 Task: Add an event with the title Third Lunch and Learn: Effective Presentation Skills for Impactful Delivery, date '2024/04/01', time 8:30 AM to 10:30 AMand add a description: A project update meeting is a regular gathering where project stakeholders, team members, and relevant parties come together to discuss the progress, status, and key updates of a specific project. The meeting provides an opportunity to share information, address challenges, and ensure that the project stays on track towards its goals., put the event into Blue category, logged in from the account softage.7@softage.netand send the event invitation to softage.3@softage.net and softage.4@softage.net. Set a reminder for the event 5 minutes before
Action: Mouse moved to (128, 139)
Screenshot: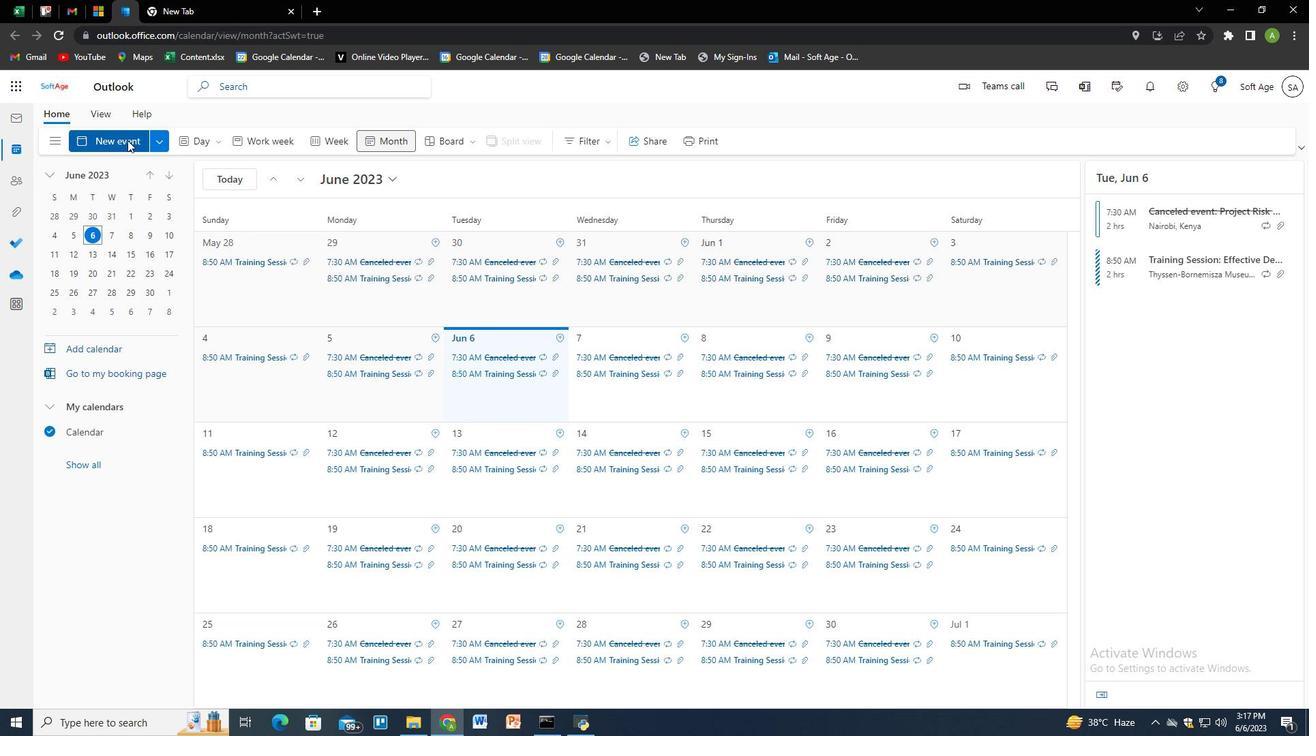 
Action: Mouse pressed left at (128, 139)
Screenshot: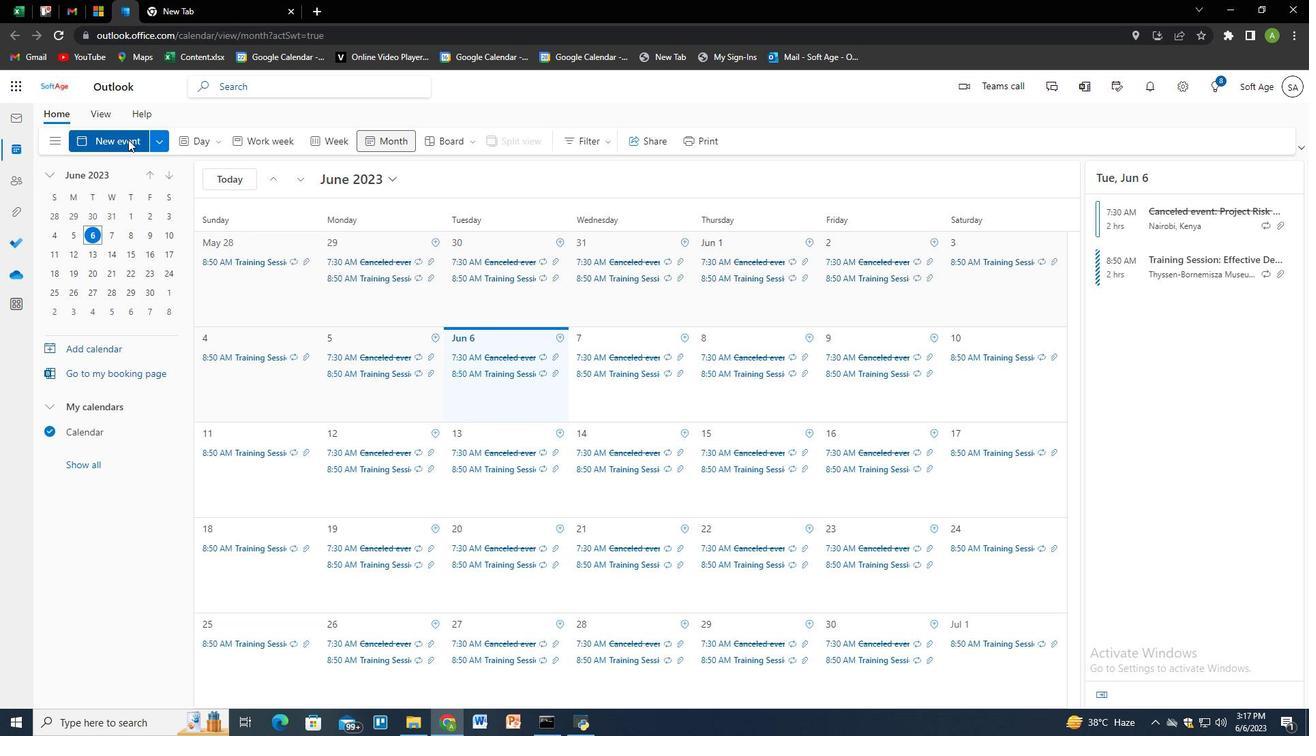 
Action: Mouse moved to (412, 231)
Screenshot: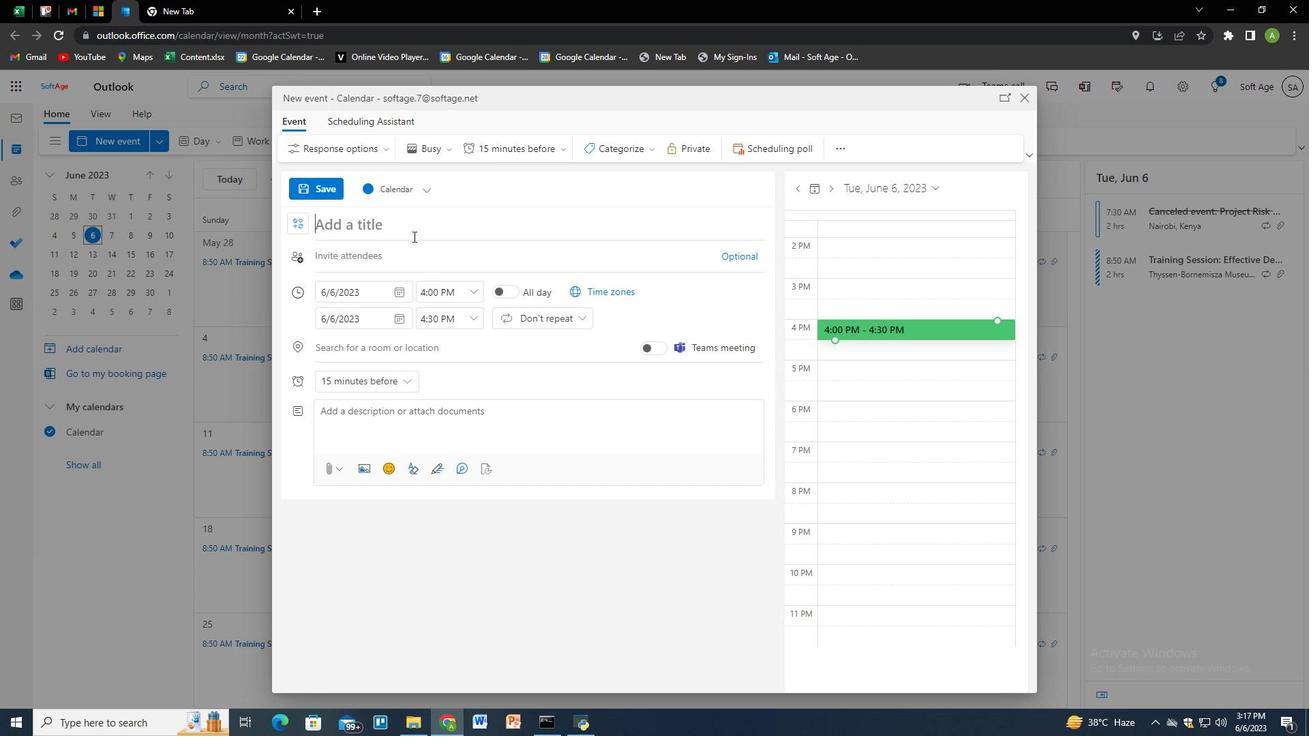 
Action: Key pressed <Key.shift><Key.shift><Key.shift><Key.shift><Key.shift><Key.shift><Key.shift><Key.shift><Key.shift><Key.shift><Key.shift>Third<Key.space><Key.shift>Lunch<Key.space>and<Key.space><Key.shift>Learn<Key.shift>:<Key.space><Key.shift>Effective<Key.space><Key.shift>Presentation<Key.space><Key.shift>Skills<Key.space>for<Key.space><Key.shift>Impactful<Key.space><Key.shift>Deliverl<Key.backspace>y<Key.tab><Key.tab><Key.tab>
Screenshot: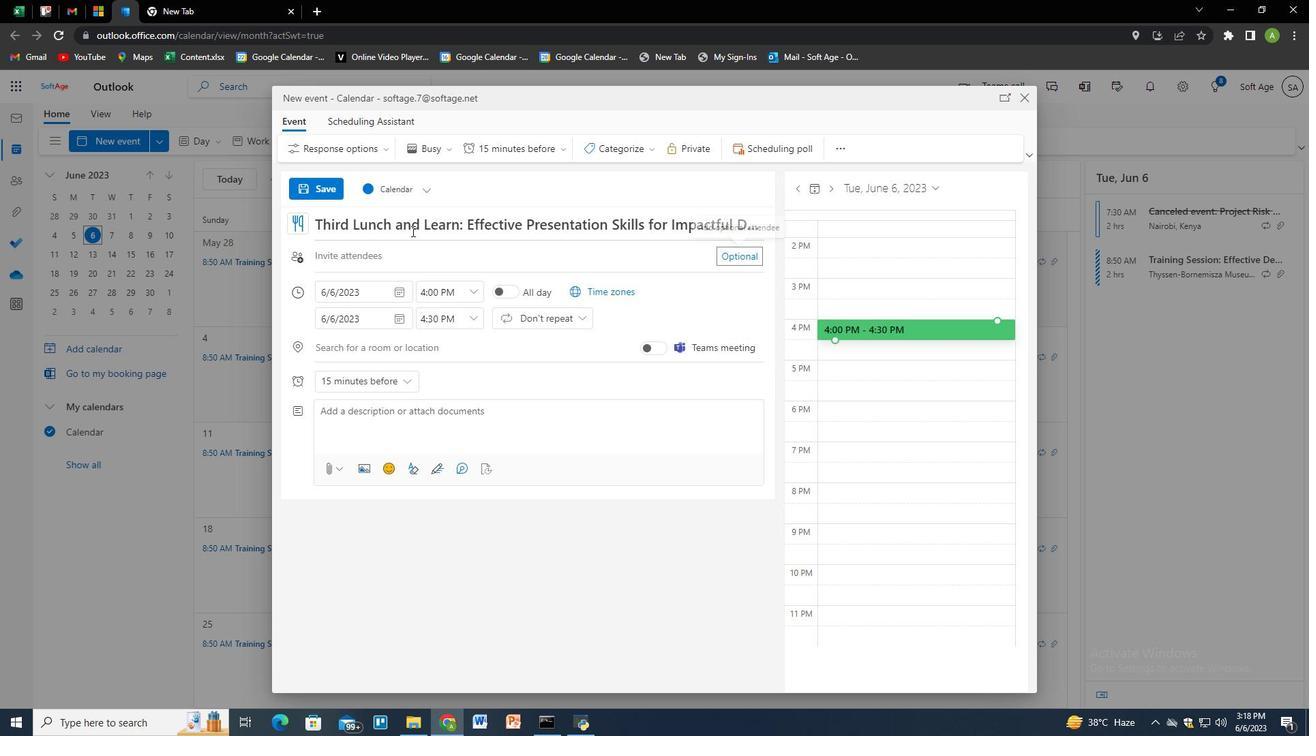 
Action: Mouse moved to (399, 297)
Screenshot: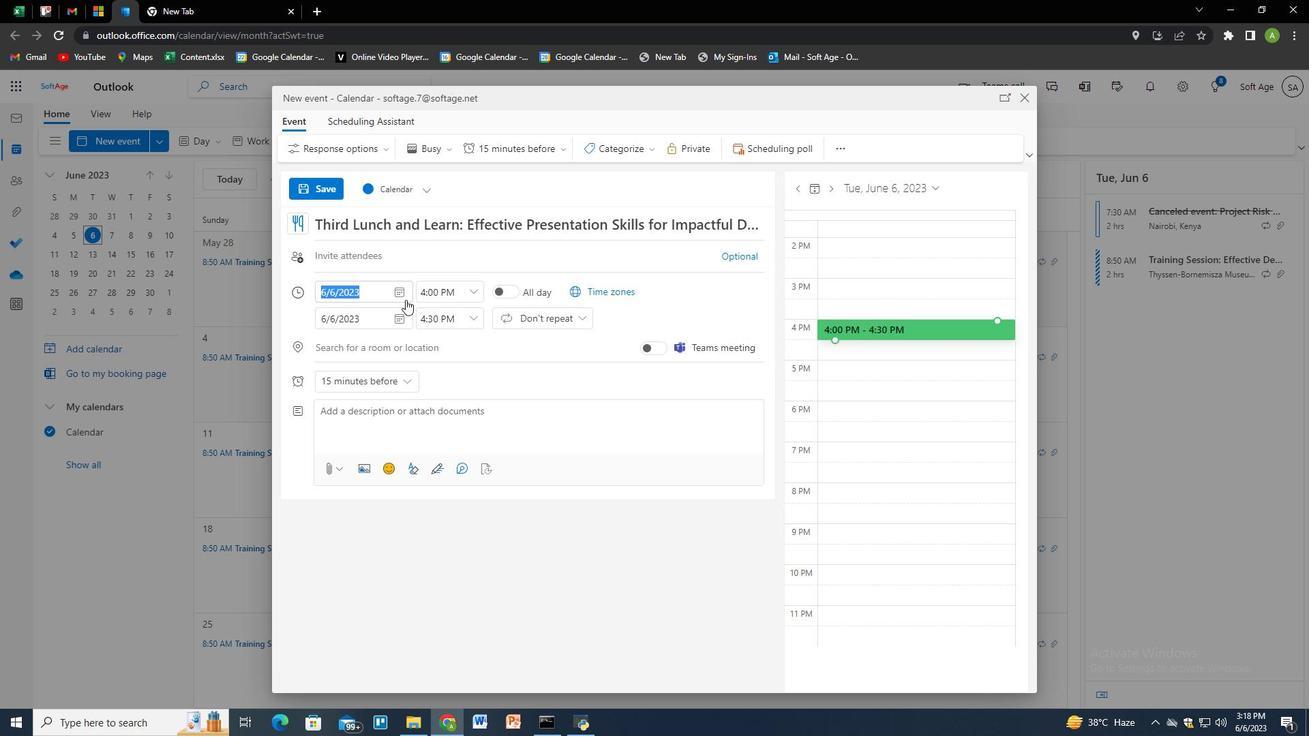 
Action: Mouse pressed left at (399, 297)
Screenshot: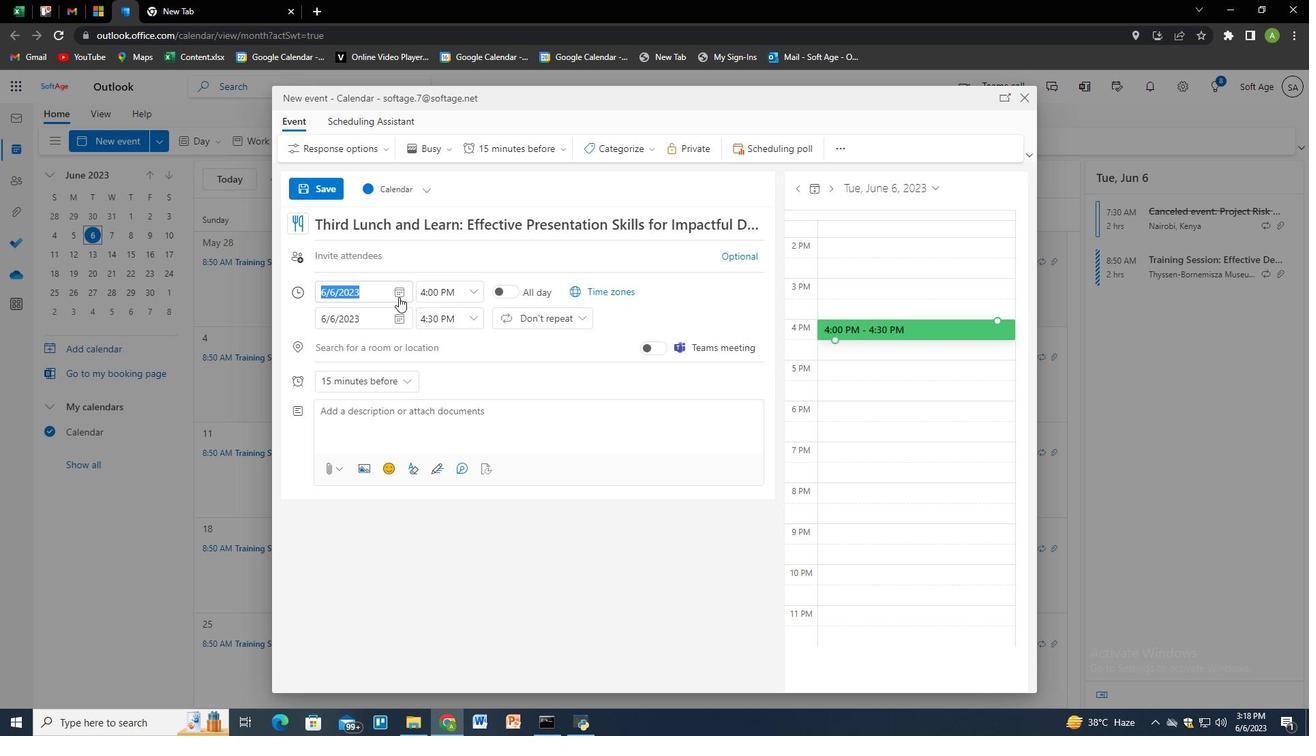 
Action: Mouse moved to (393, 318)
Screenshot: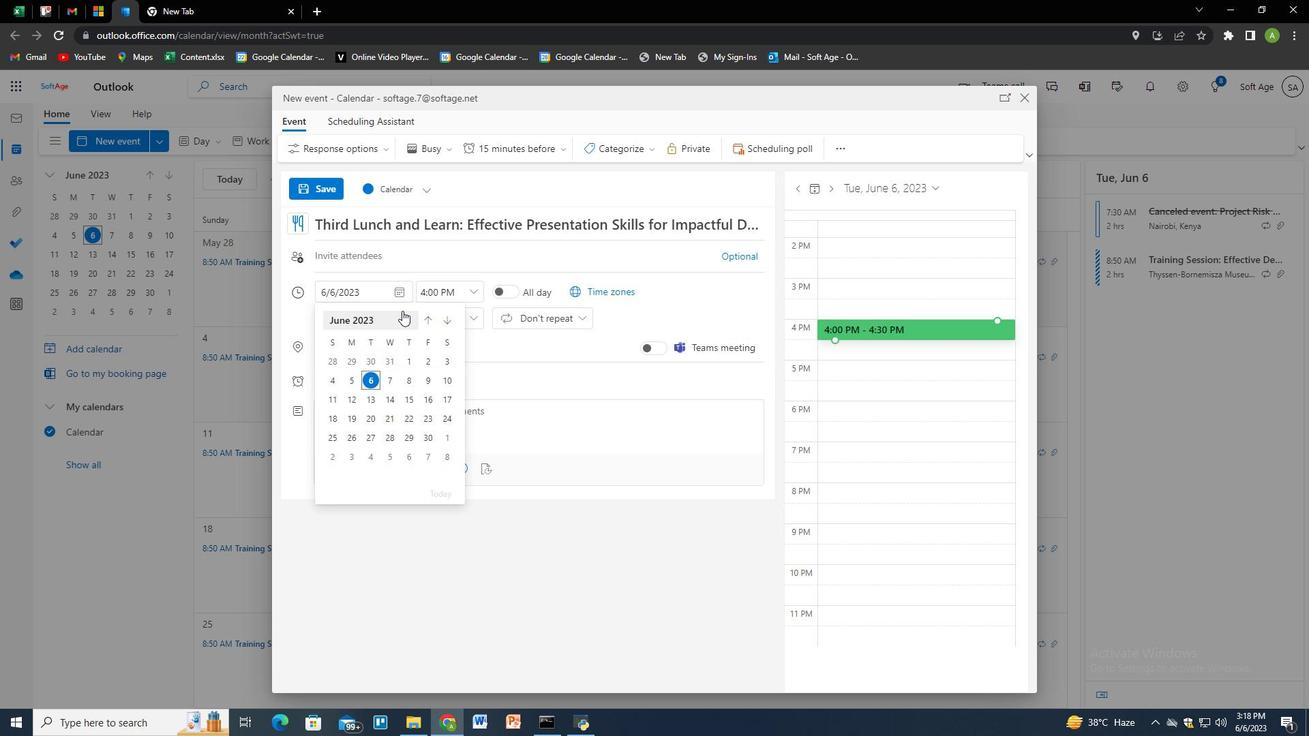 
Action: Mouse pressed left at (393, 318)
Screenshot: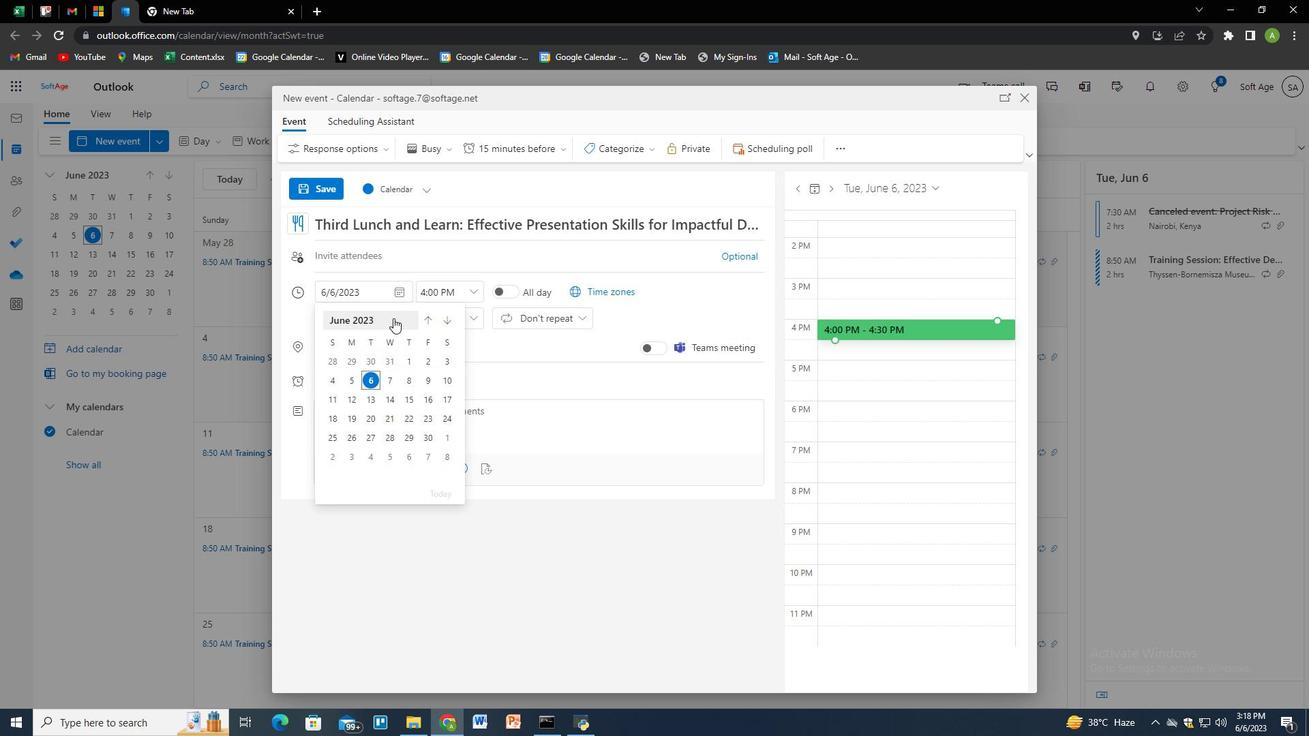 
Action: Mouse pressed left at (393, 318)
Screenshot: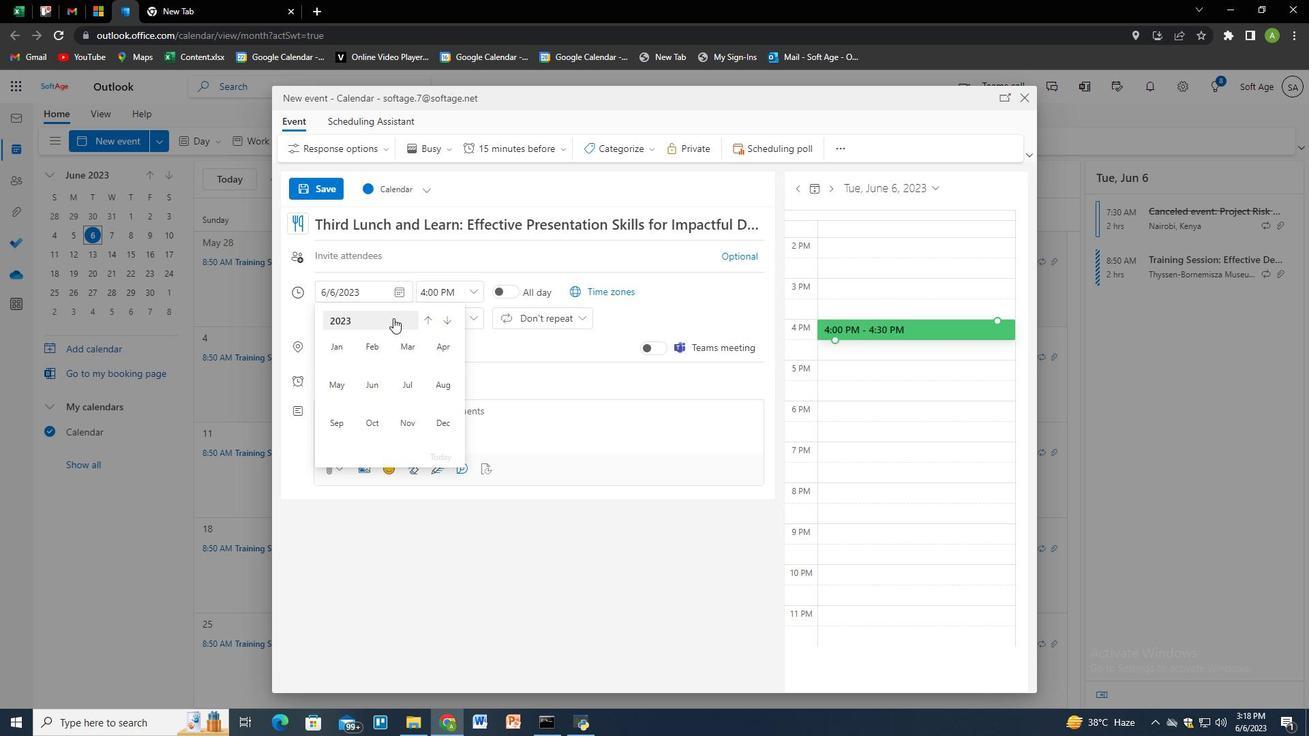 
Action: Mouse moved to (345, 383)
Screenshot: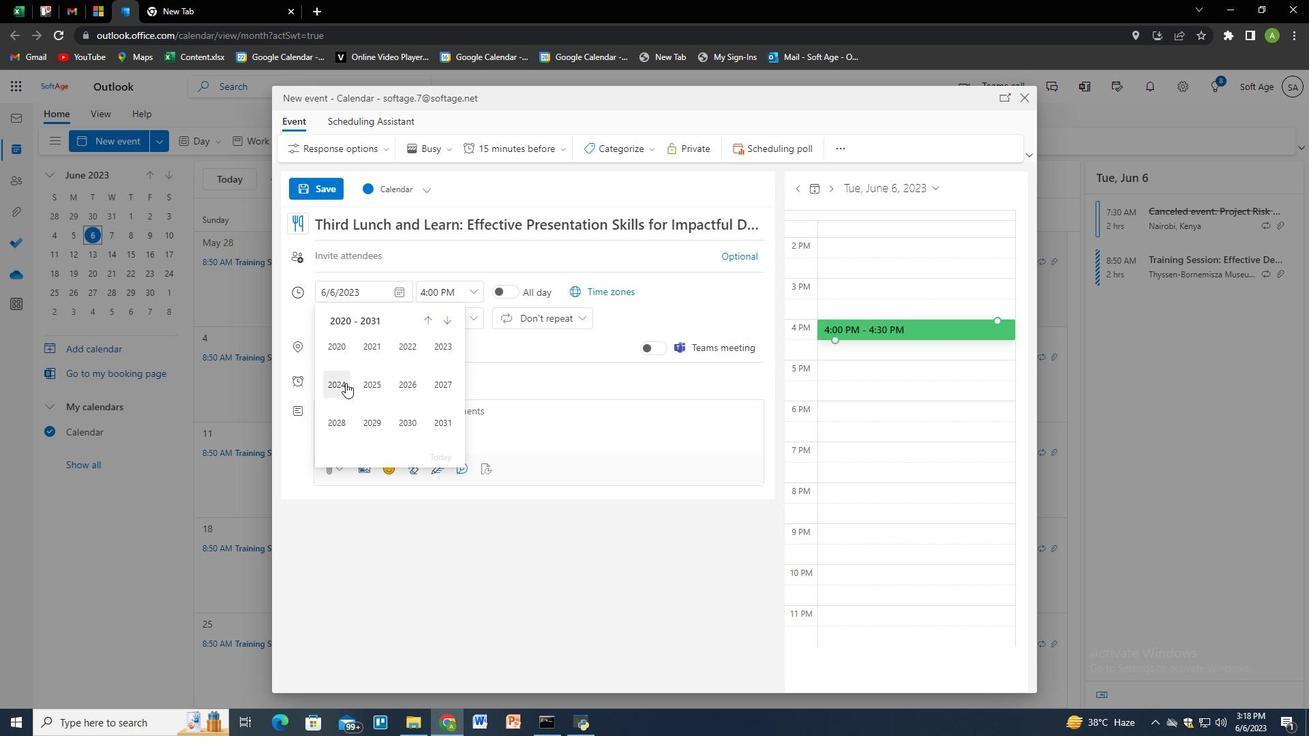 
Action: Mouse pressed left at (345, 383)
Screenshot: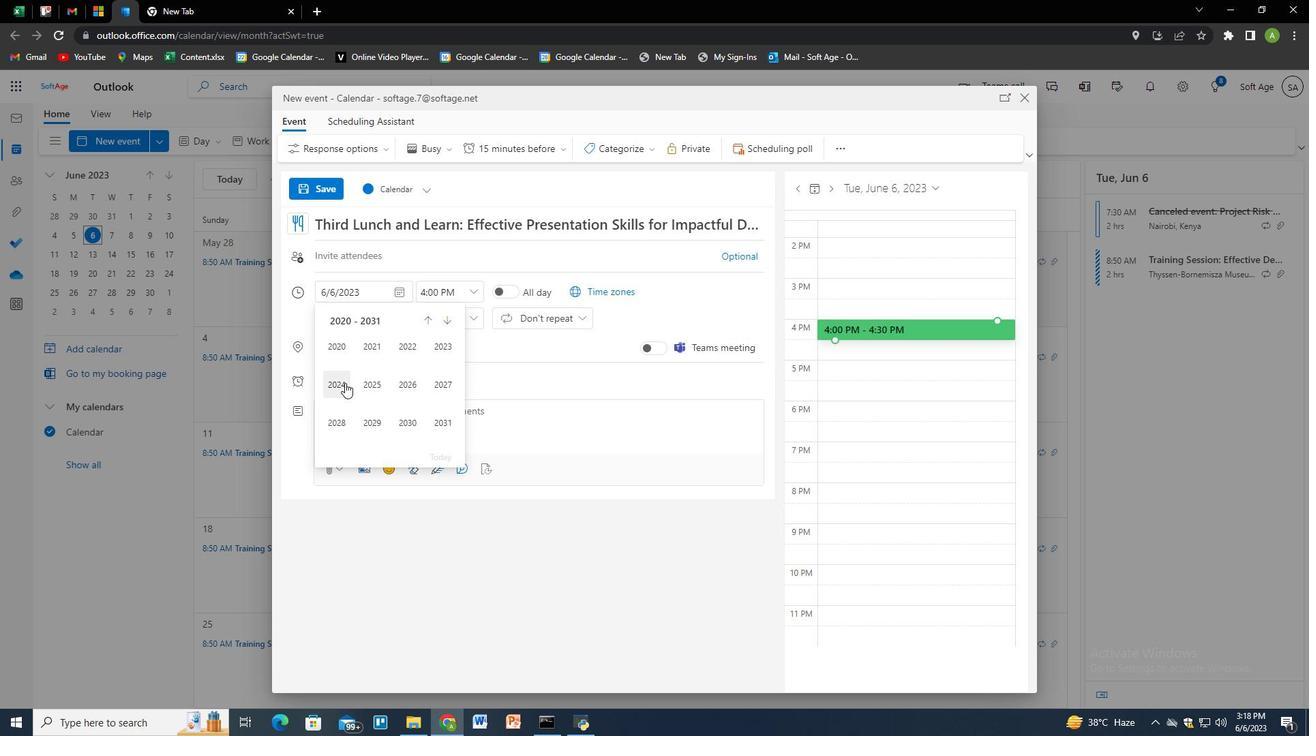 
Action: Mouse moved to (437, 351)
Screenshot: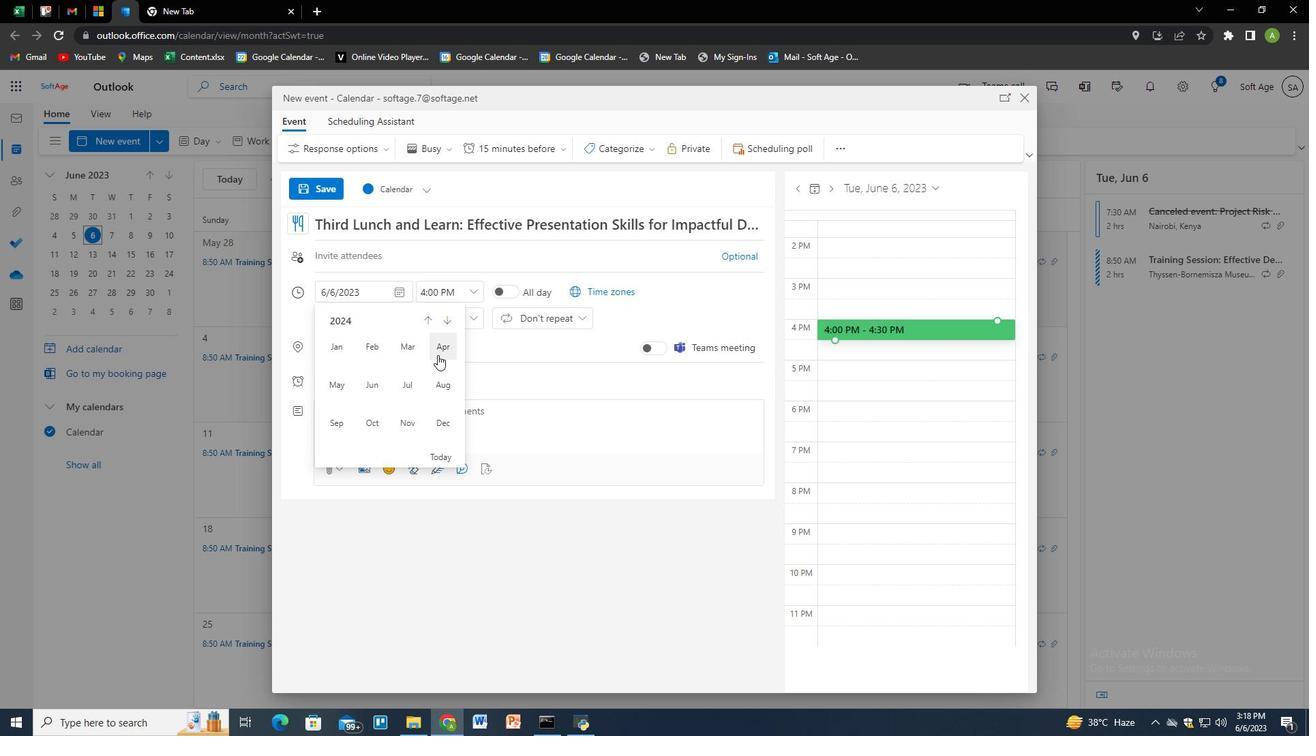 
Action: Mouse pressed left at (437, 351)
Screenshot: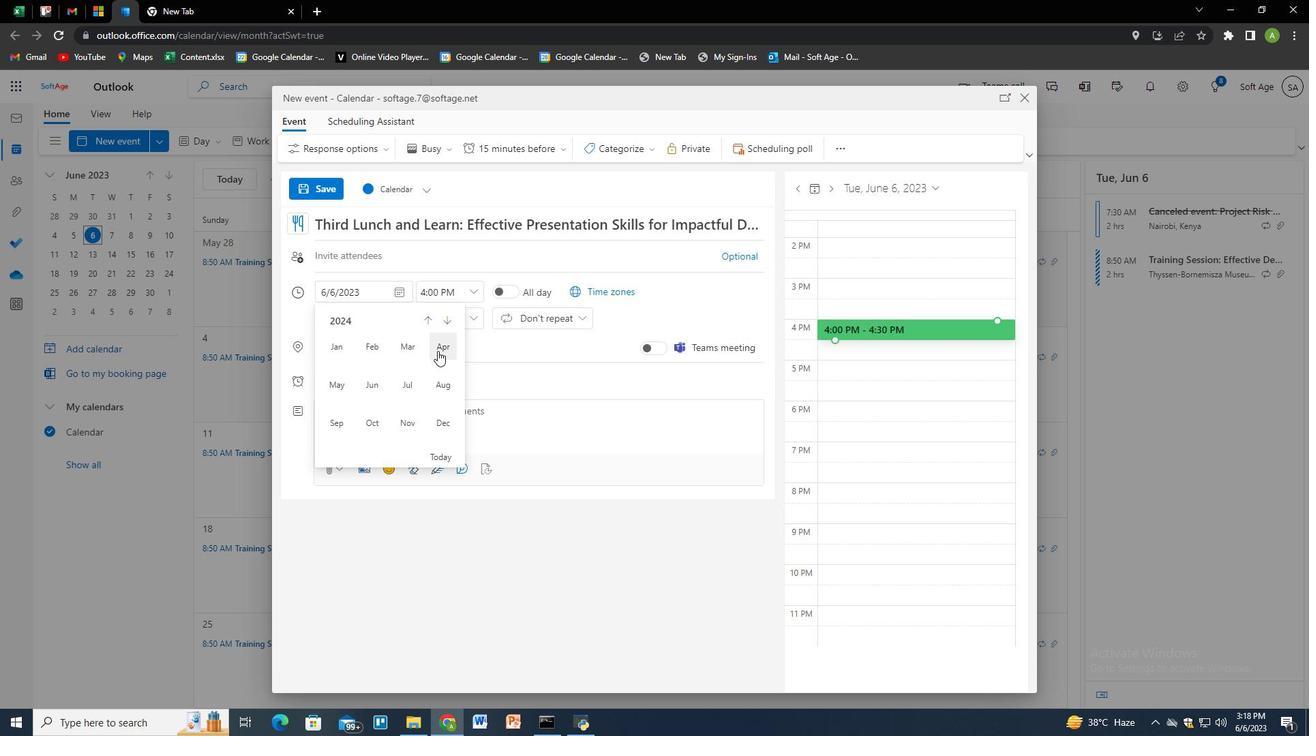 
Action: Mouse moved to (359, 358)
Screenshot: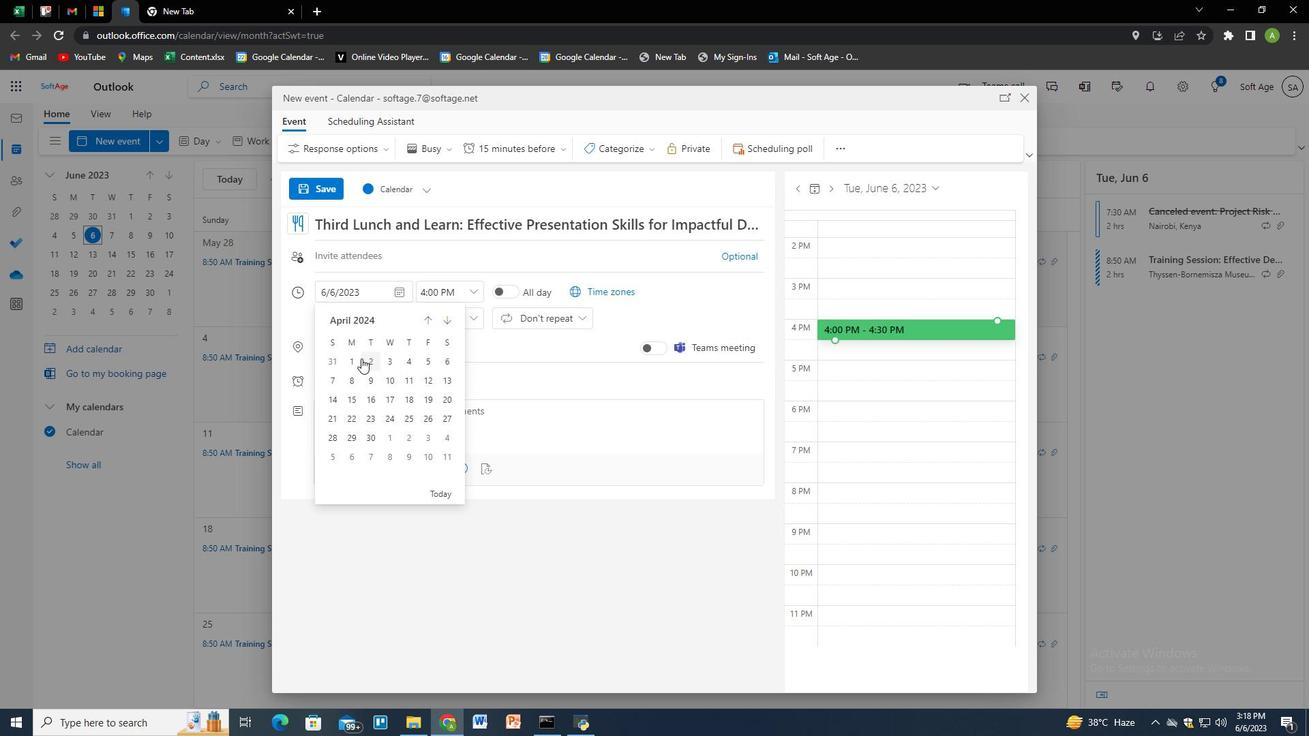 
Action: Mouse pressed left at (359, 358)
Screenshot: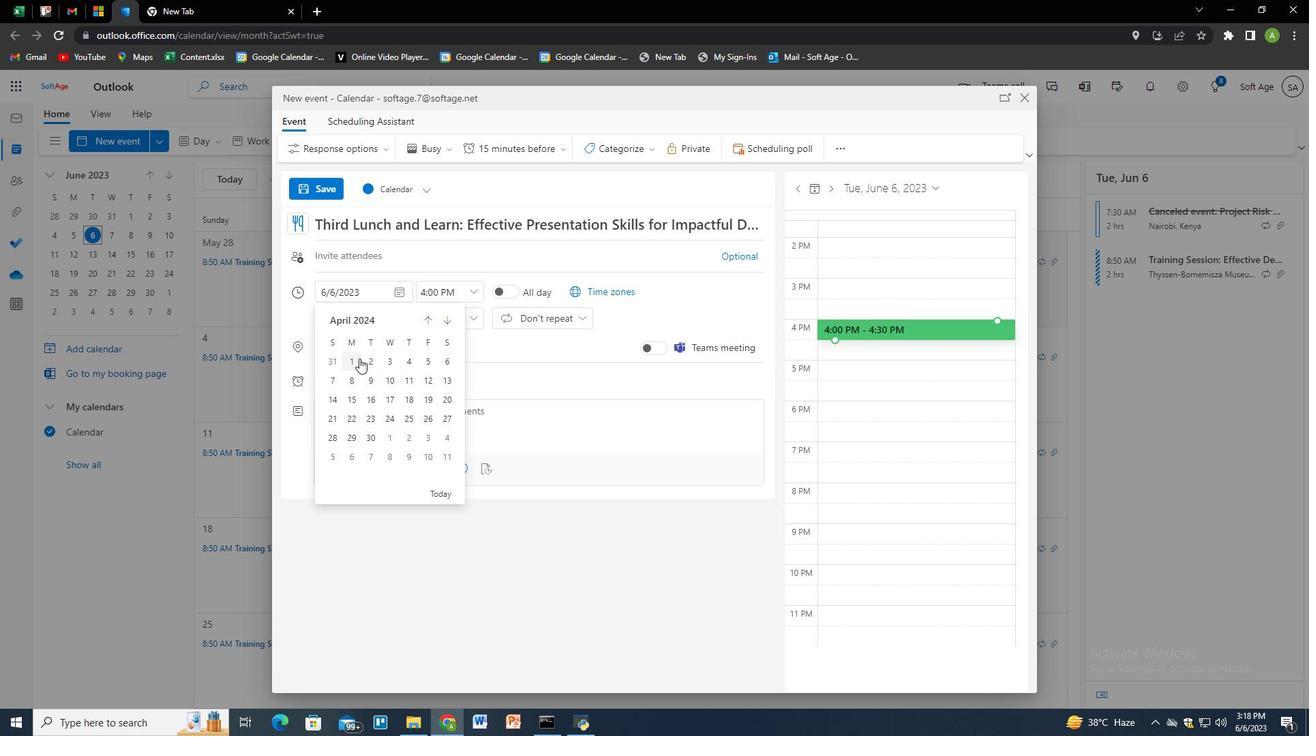
Action: Mouse moved to (433, 293)
Screenshot: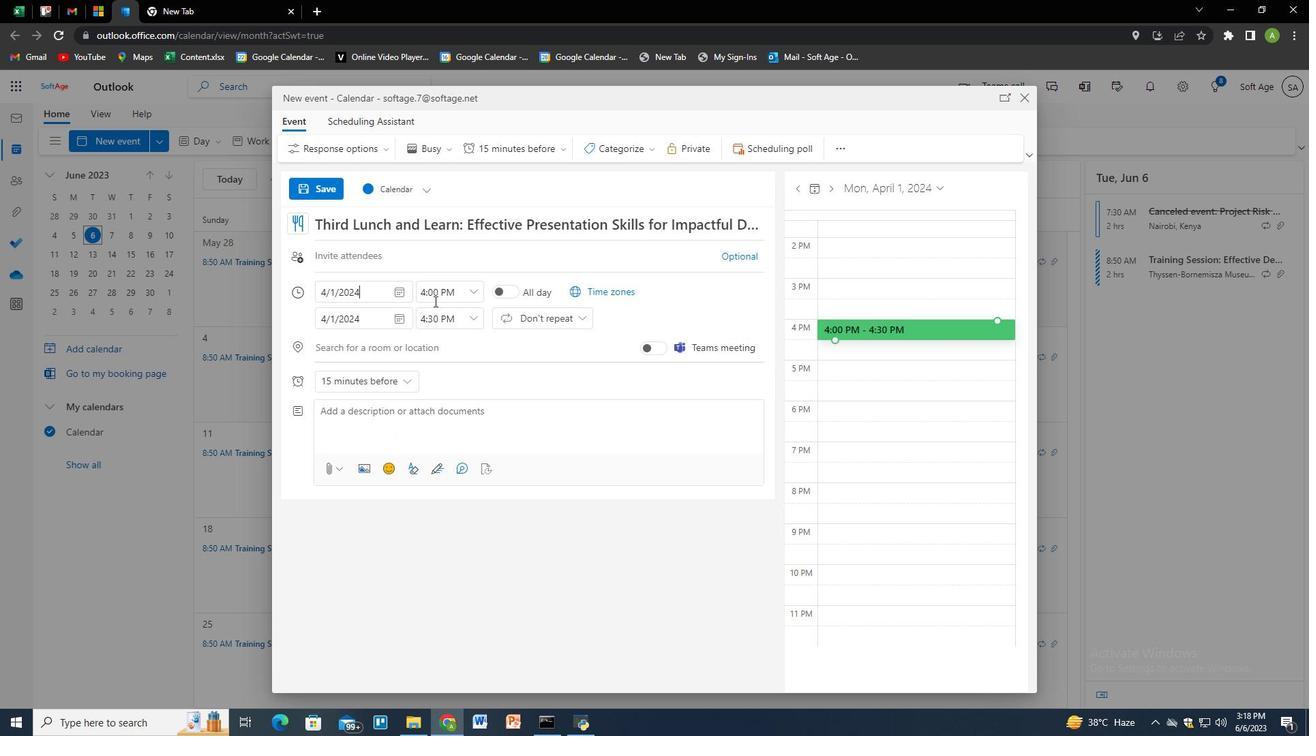 
Action: Mouse pressed left at (433, 293)
Screenshot: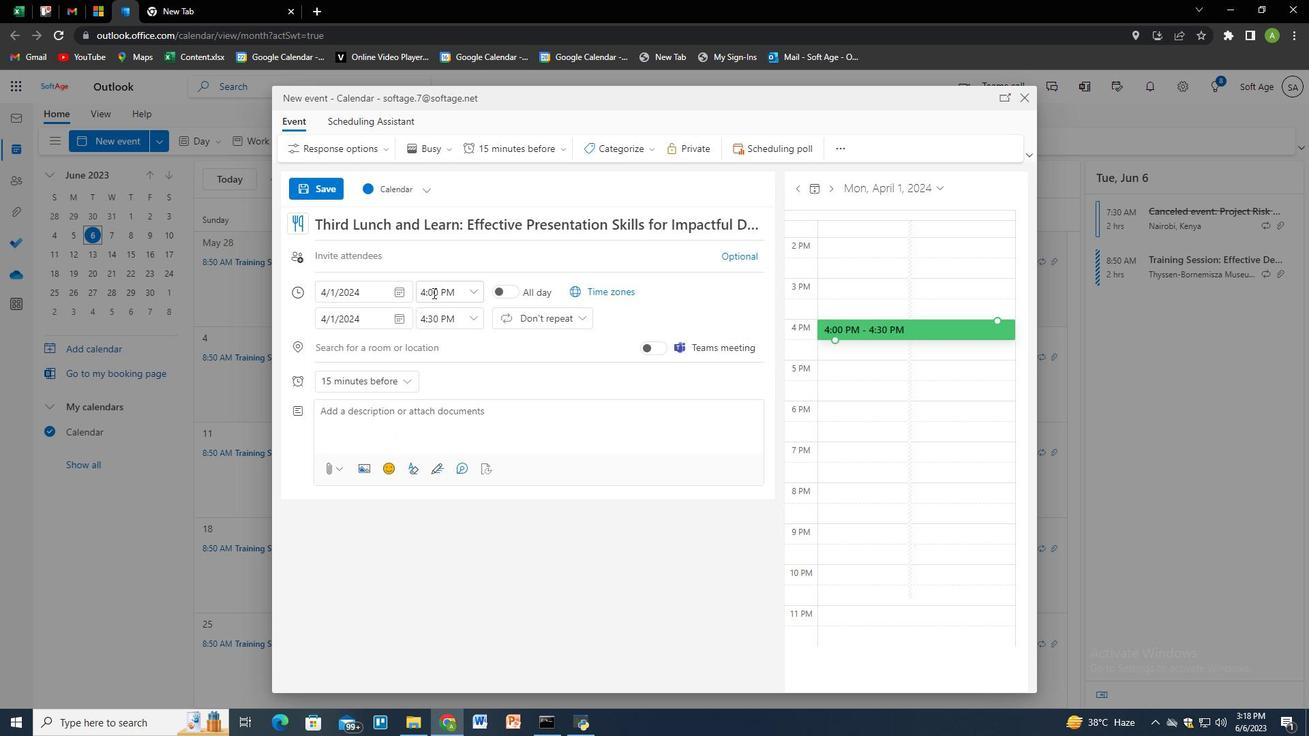 
Action: Key pressed 8<Key.shift_r>:30<Key.space><Key.shift>AMM
Screenshot: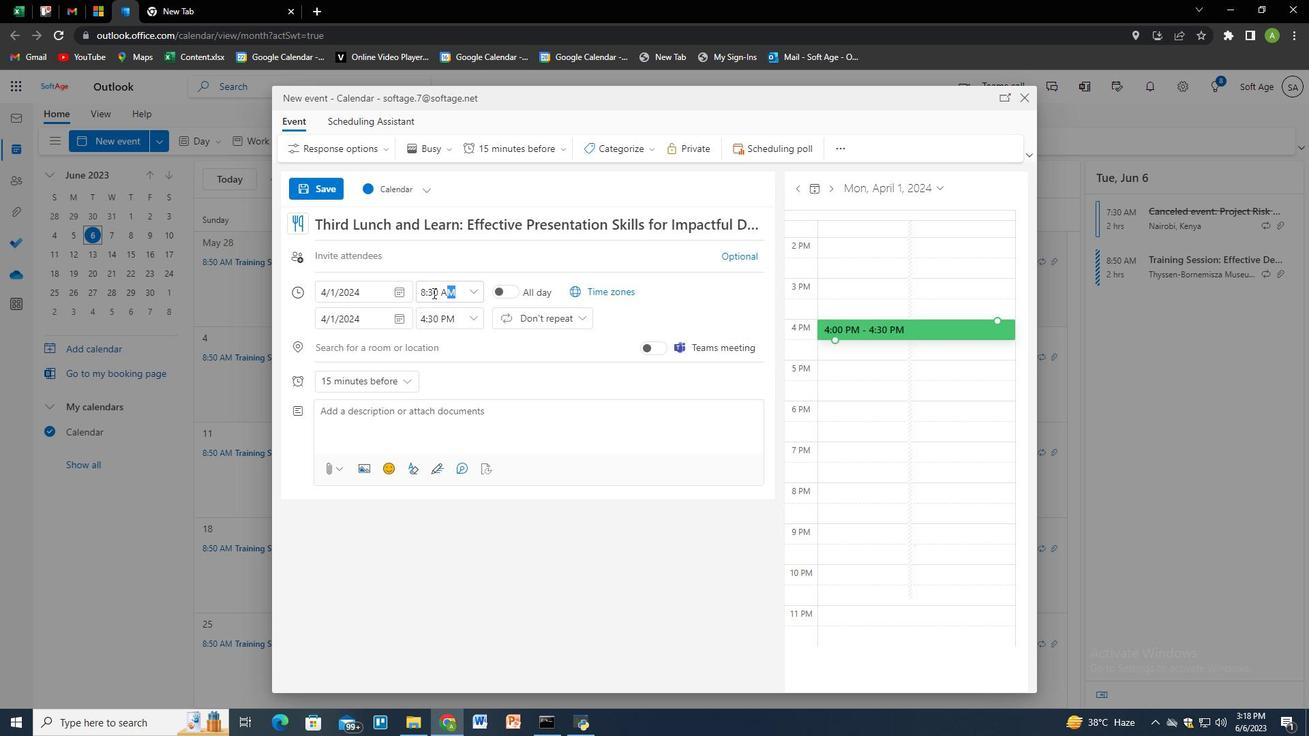 
Action: Mouse moved to (427, 319)
Screenshot: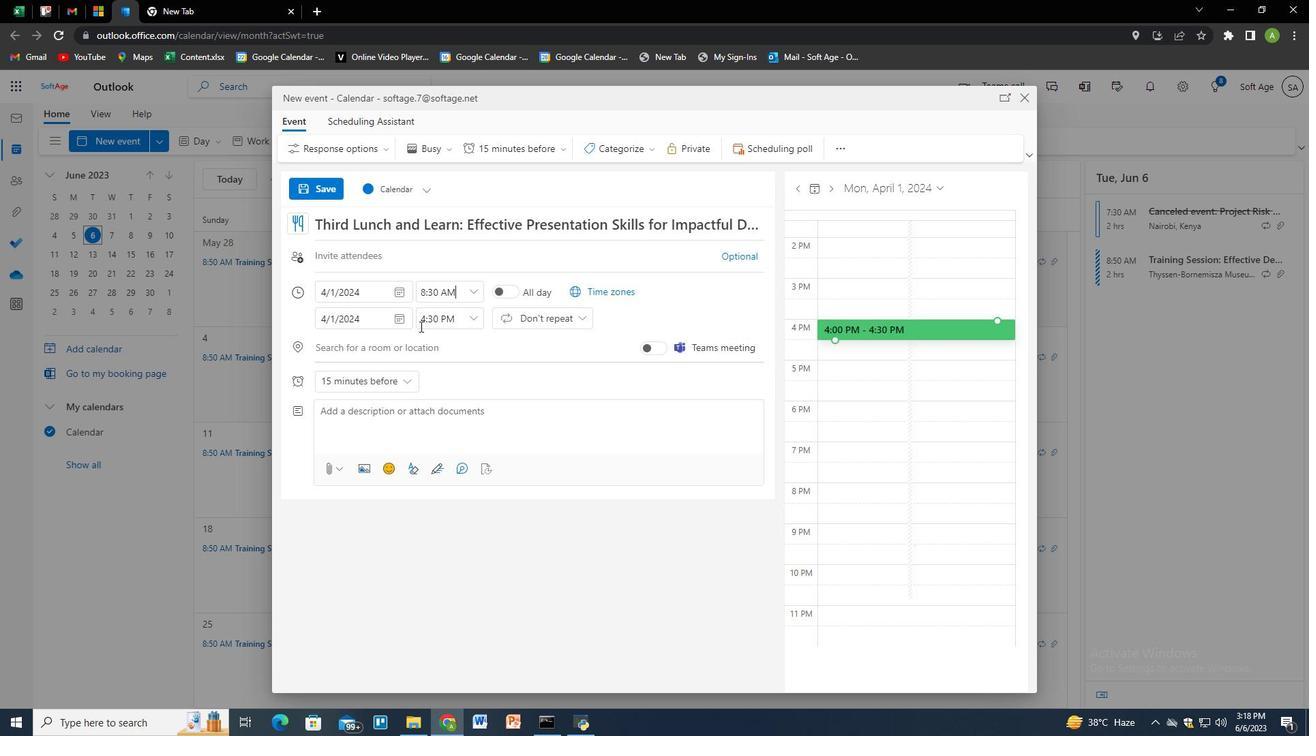 
Action: Mouse pressed left at (427, 319)
Screenshot: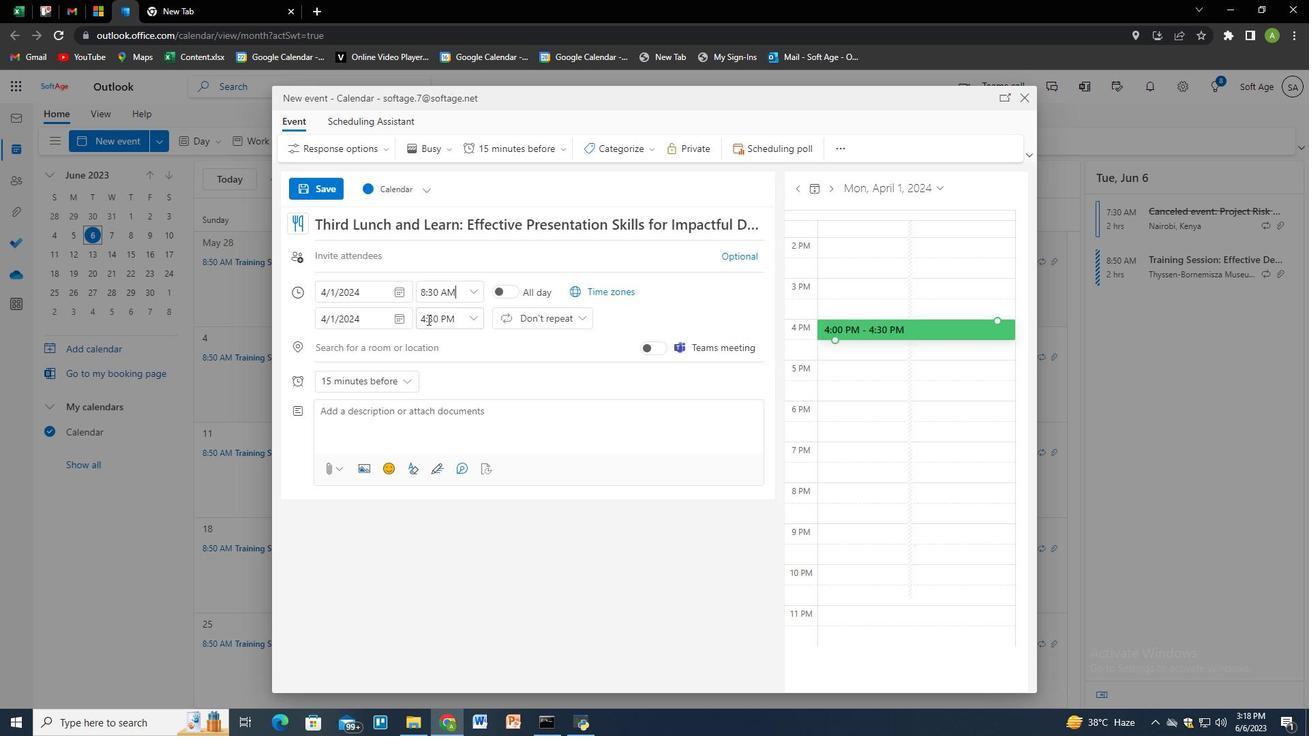 
Action: Key pressed 10<Key.shift_r>:30<Key.space><Key.shift>AMM
Screenshot: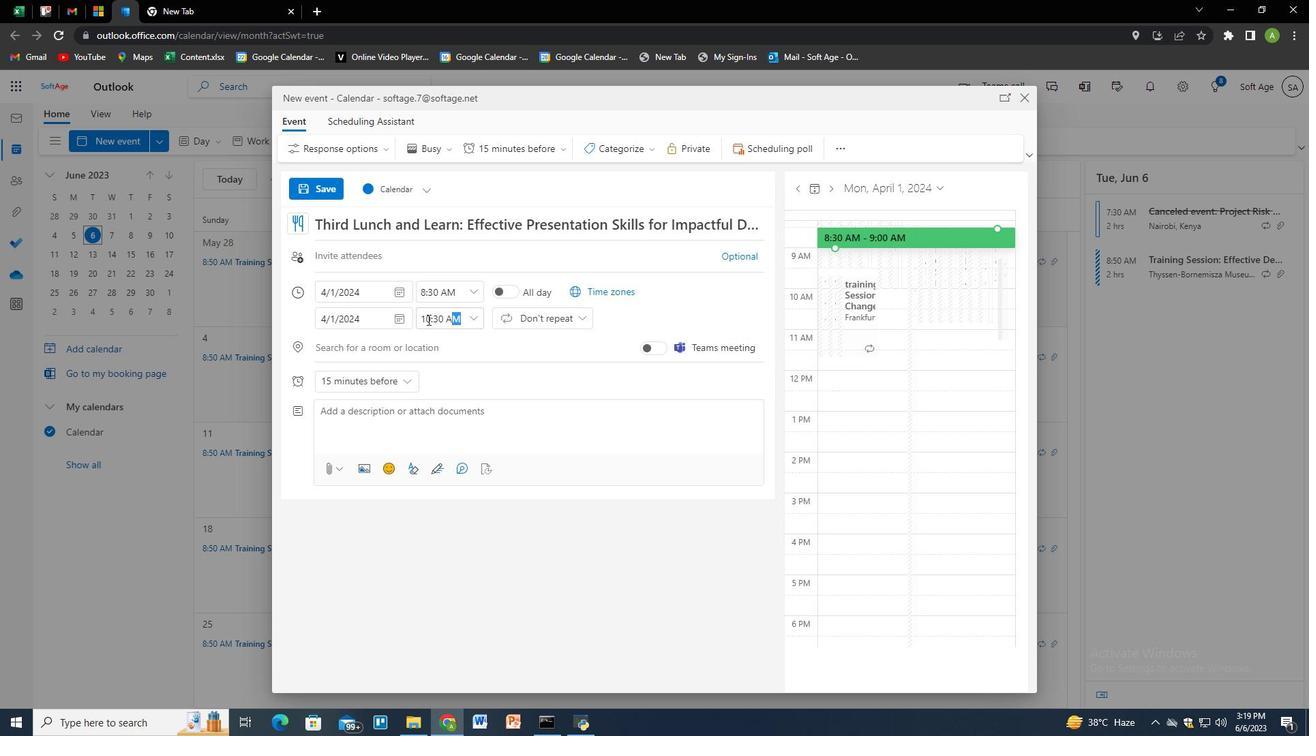
Action: Mouse moved to (437, 419)
Screenshot: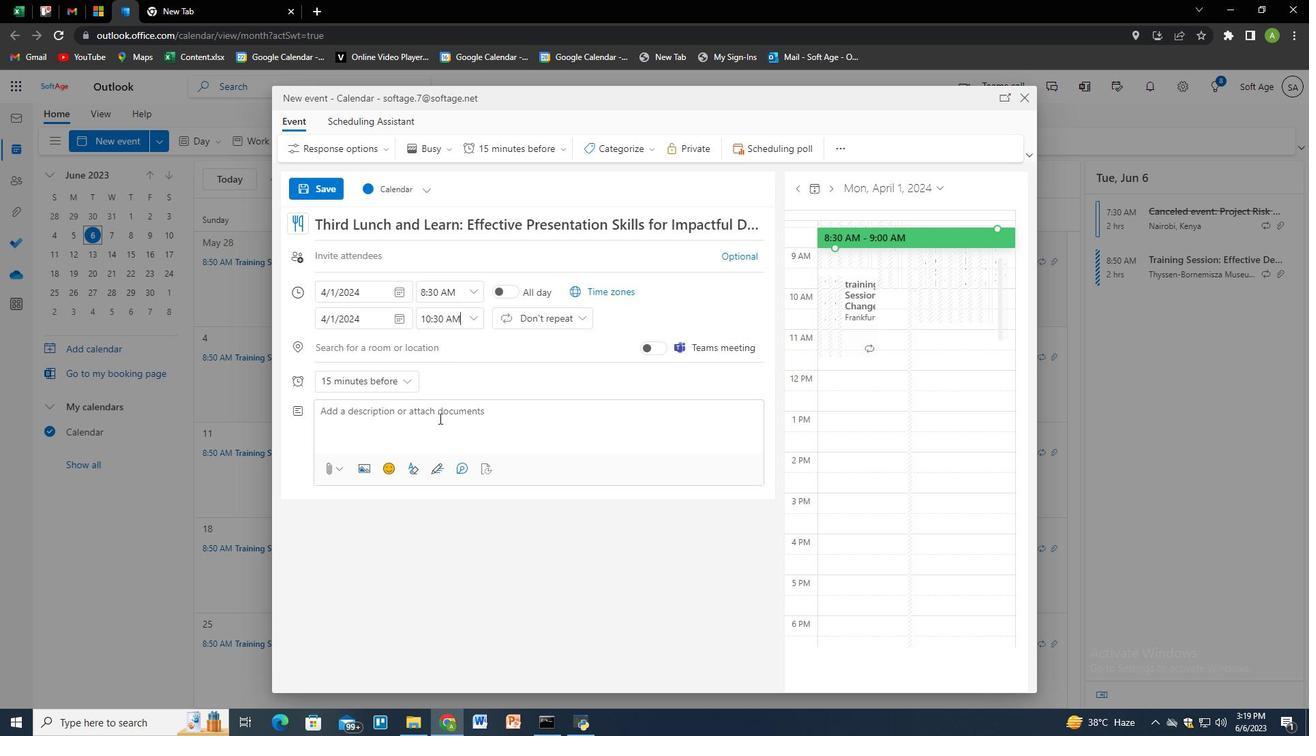 
Action: Mouse pressed left at (437, 419)
Screenshot: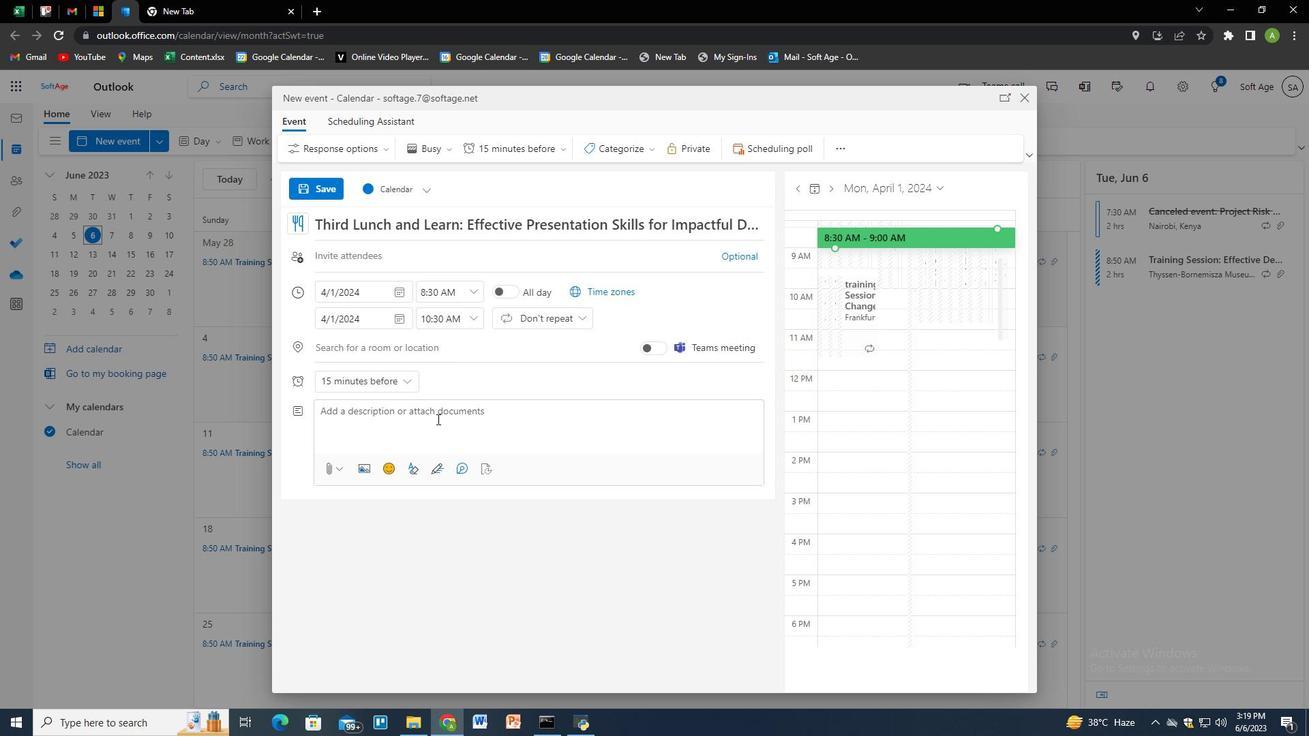 
Action: Key pressed <Key.shift>A<Key.space><Key.shift><Key.shift>Pr<Key.backspace><Key.backspace>project<Key.space>update<Key.space>meeting<Key.space>is<Key.space>regular<Key.space>gathering<Key.space>e<Key.backspace>where<Key.space>project<Key.space>stakeholders,<Key.space>team<Key.space>members,<Key.space>and<Key.space>relevant<Key.space>parties<Key.backspace><Key.backspace><Key.backspace>ies<Key.space>come<Key.space>togeher<Key.space>to<Key.backspace><Key.backspace><Key.backspace><Key.backspace><Key.backspace><Key.backspace><Key.backspace>ether<Key.space>to<Key.space>discuss<Key.space>the<Key.space>progress,<Key.space>status,<Key.space>and<Key.space>key<Key.space>updates<Key.space>of<Key.space>a<Key.space>spicific<Key.space>pr<Key.backspace><Key.backspace><Key.backspace><Key.space>project.<Key.space><Key.shift>The<Key.space>meeting<Key.space>provides<Key.space>an<Key.space>oppoer<Key.backspace><Key.backspace>rtunity<Key.space>to<Key.space>share<Key.space>information,<Key.space>address<Key.space>h<Key.backspace>challenges,<Key.space>an<Key.backspace>nd<Key.space>opportunity<Key.space>to<Key.space>share<Key.space>information,<Key.space>address<Key.space>challenges,<Key.space>and<Key.space>ensure<Key.space>that<Key.space>the<Key.space>project<Key.space>stays<Key.space>on<Key.space>track<Key.space>towards<Key.space>its<Key.space>goals.
Screenshot: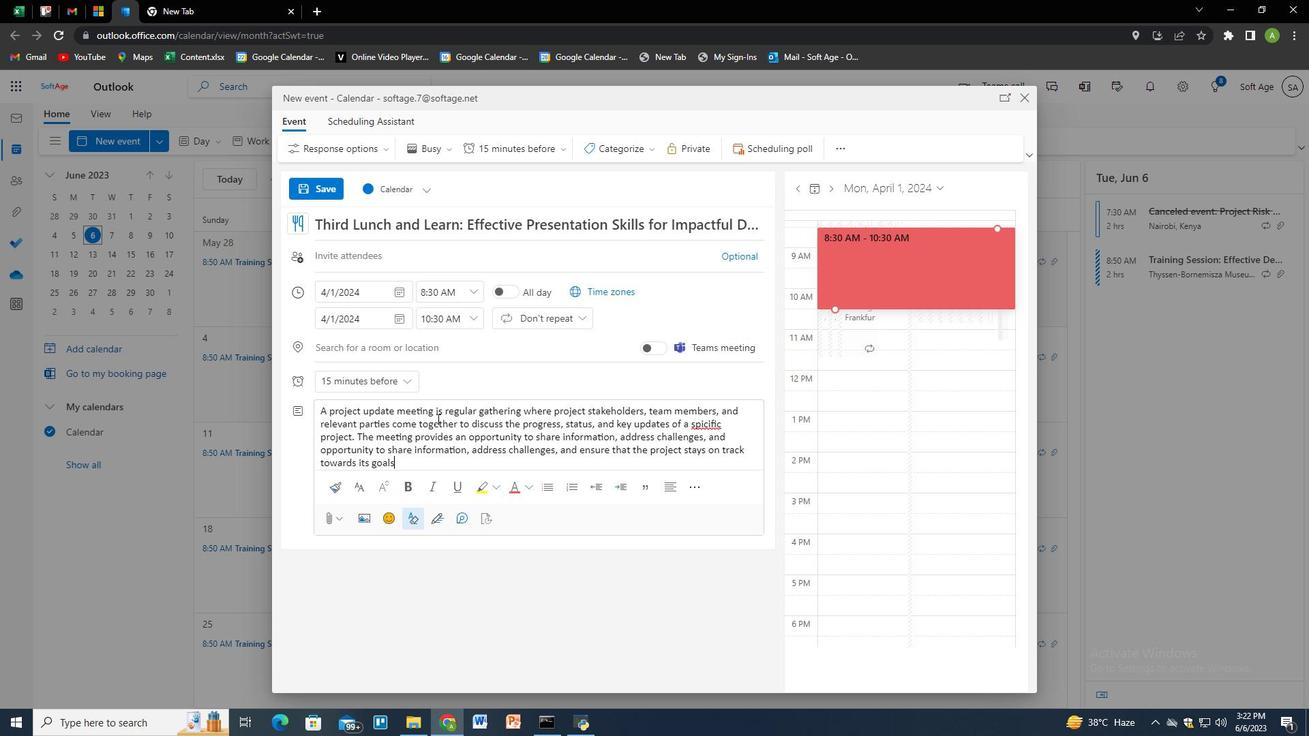 
Action: Mouse moved to (601, 154)
Screenshot: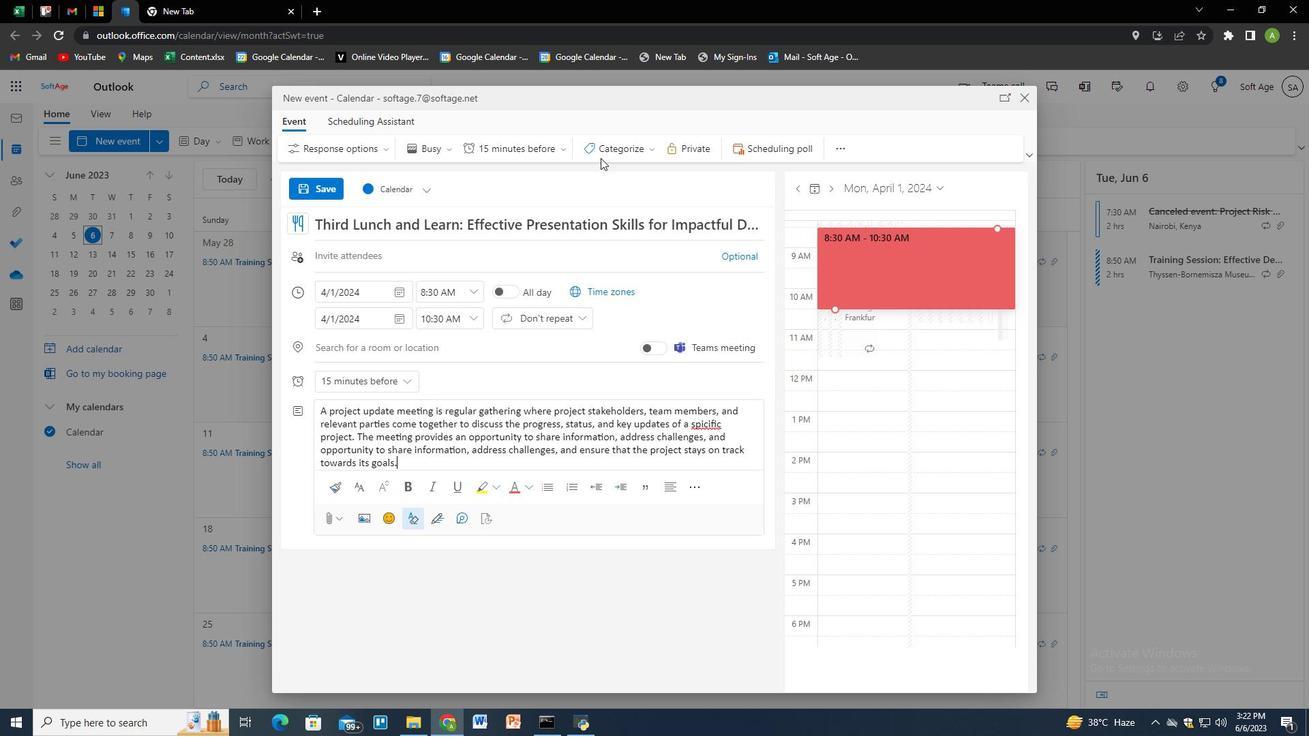 
Action: Mouse pressed left at (601, 154)
Screenshot: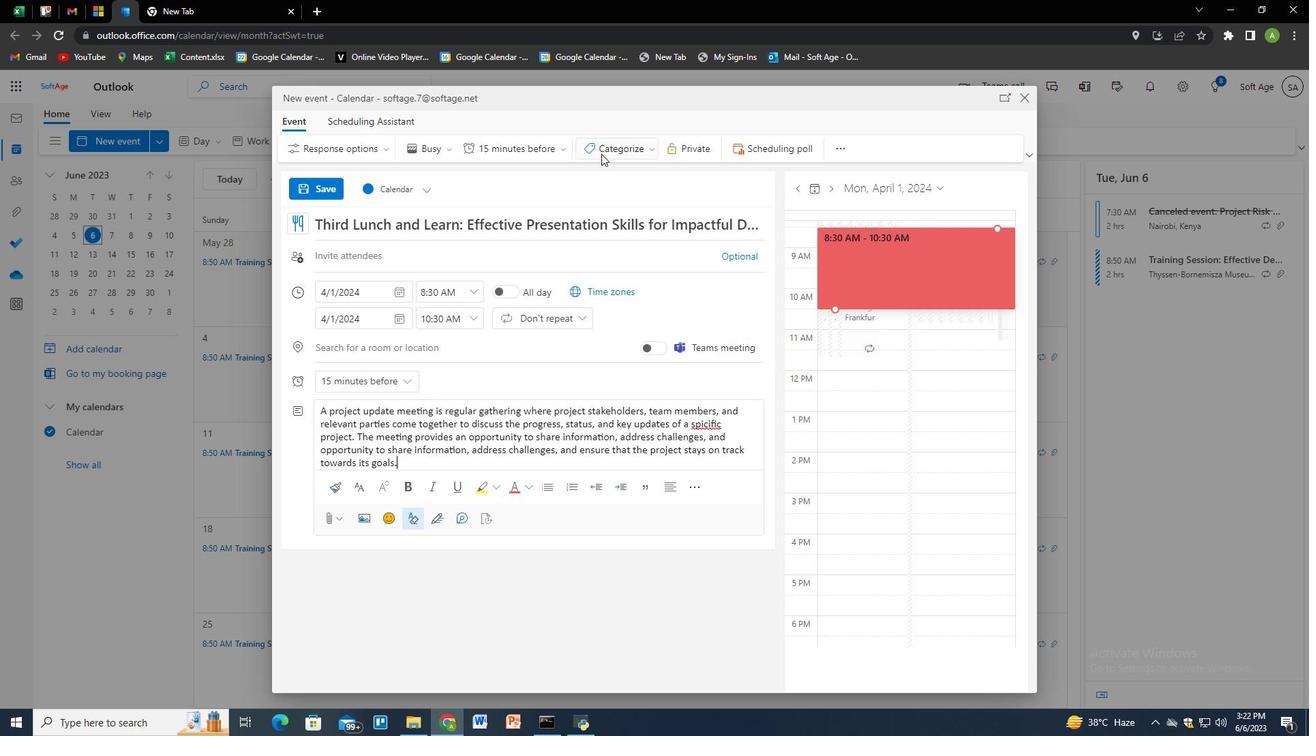 
Action: Mouse moved to (614, 175)
Screenshot: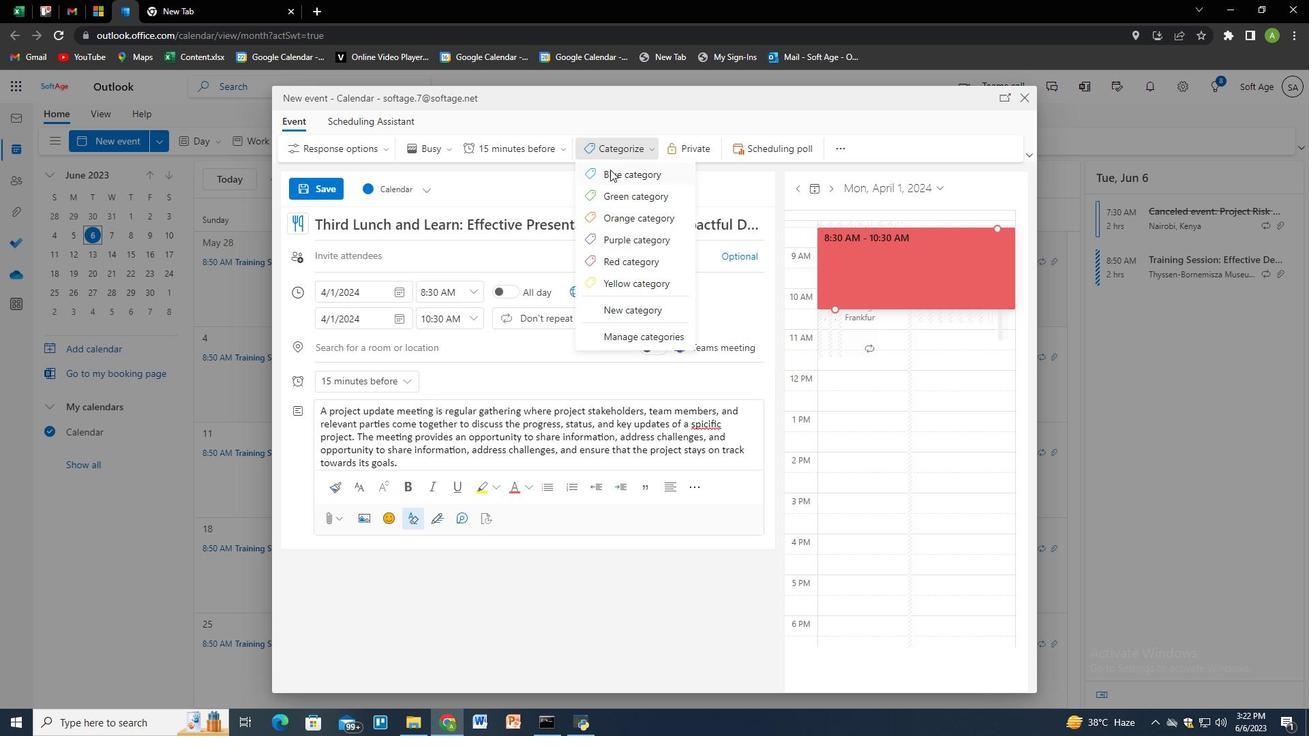 
Action: Mouse pressed left at (614, 175)
Screenshot: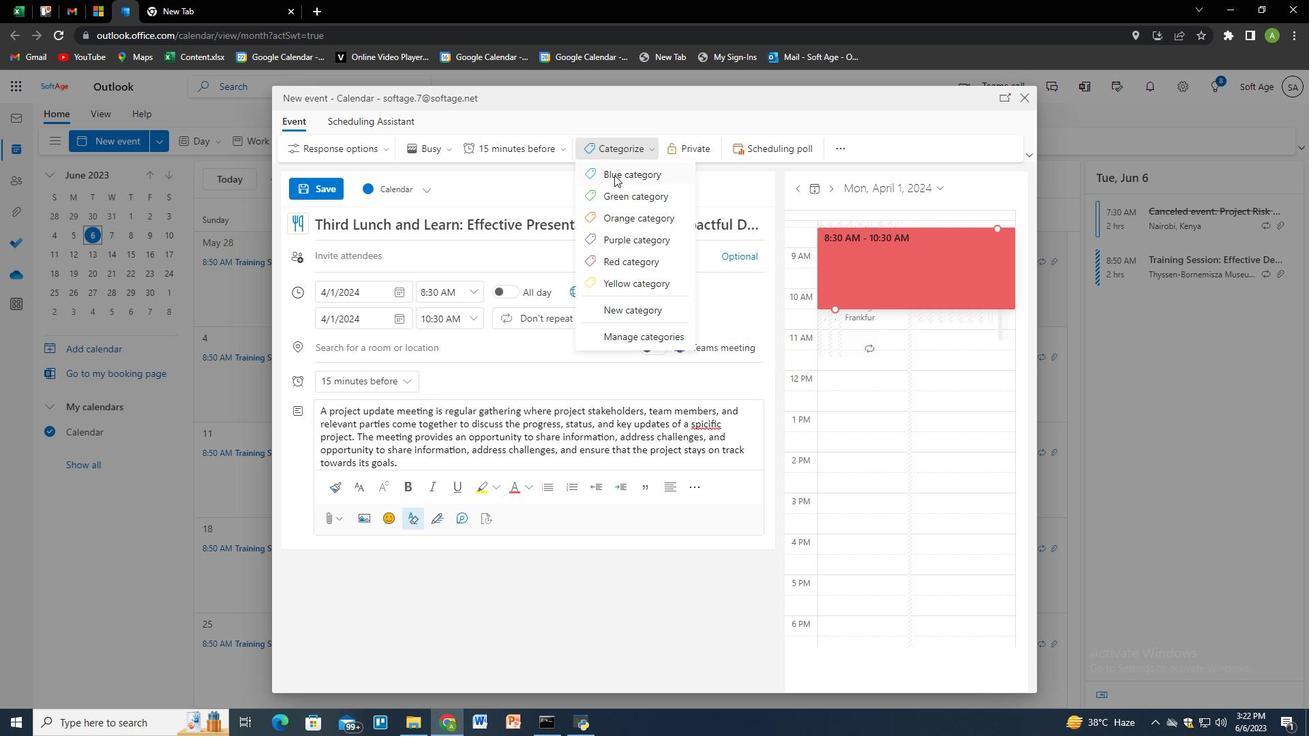 
Action: Mouse moved to (386, 258)
Screenshot: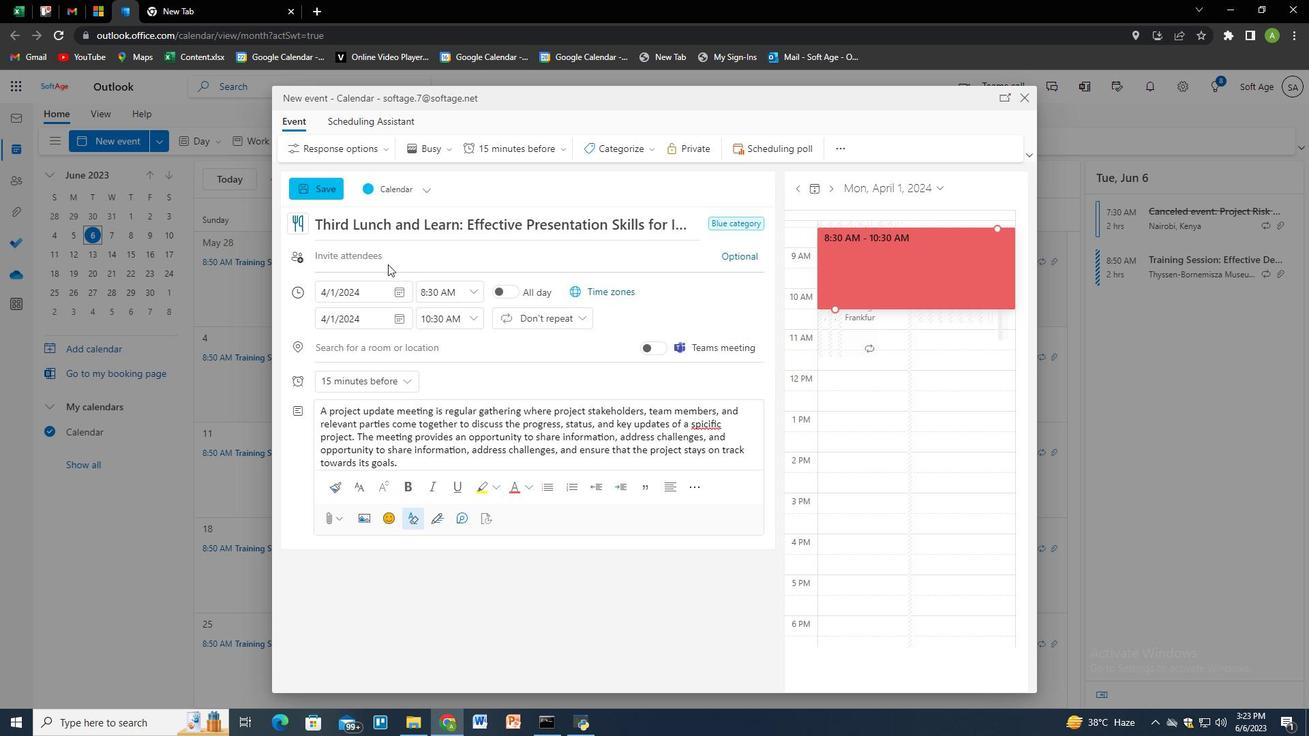 
Action: Mouse pressed left at (386, 258)
Screenshot: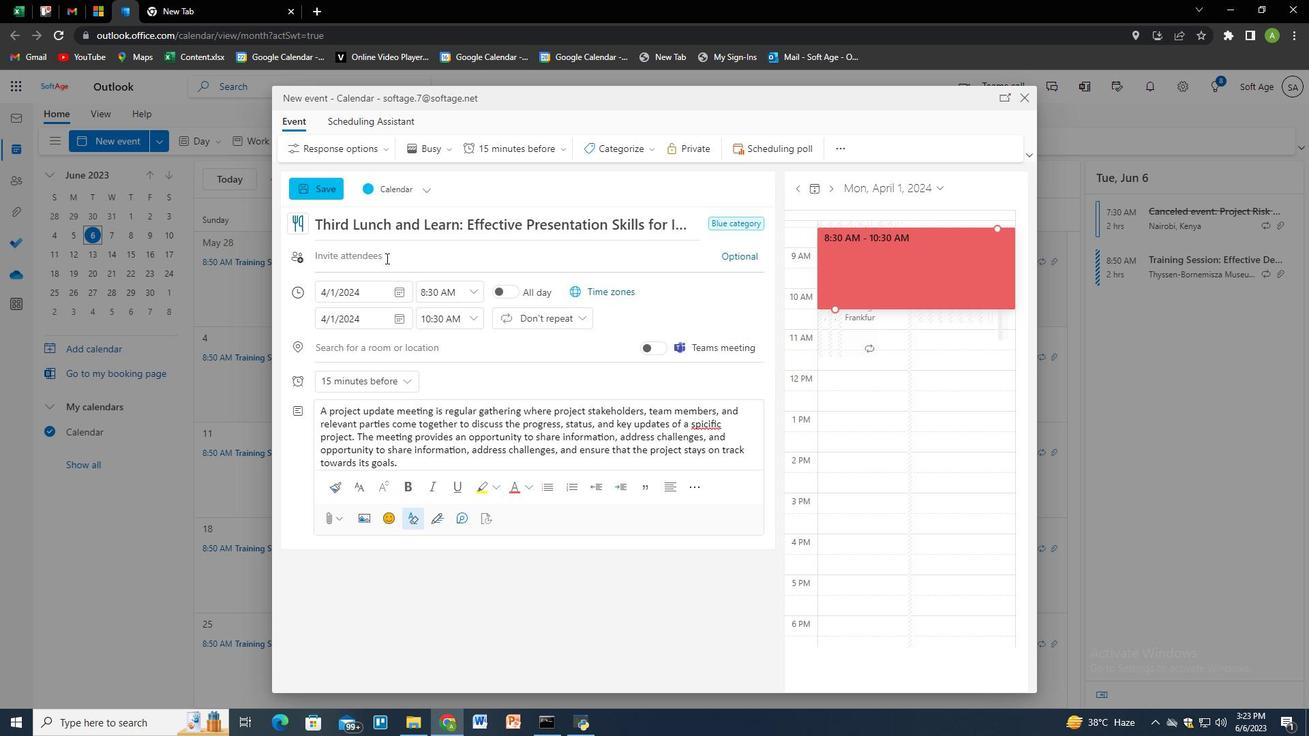 
Action: Key pressed softage.3<Key.shift><Key.shift><Key.shift>@softage.net<Key.enter>softage.4<Key.shift>@softage.net<Key.enter>
Screenshot: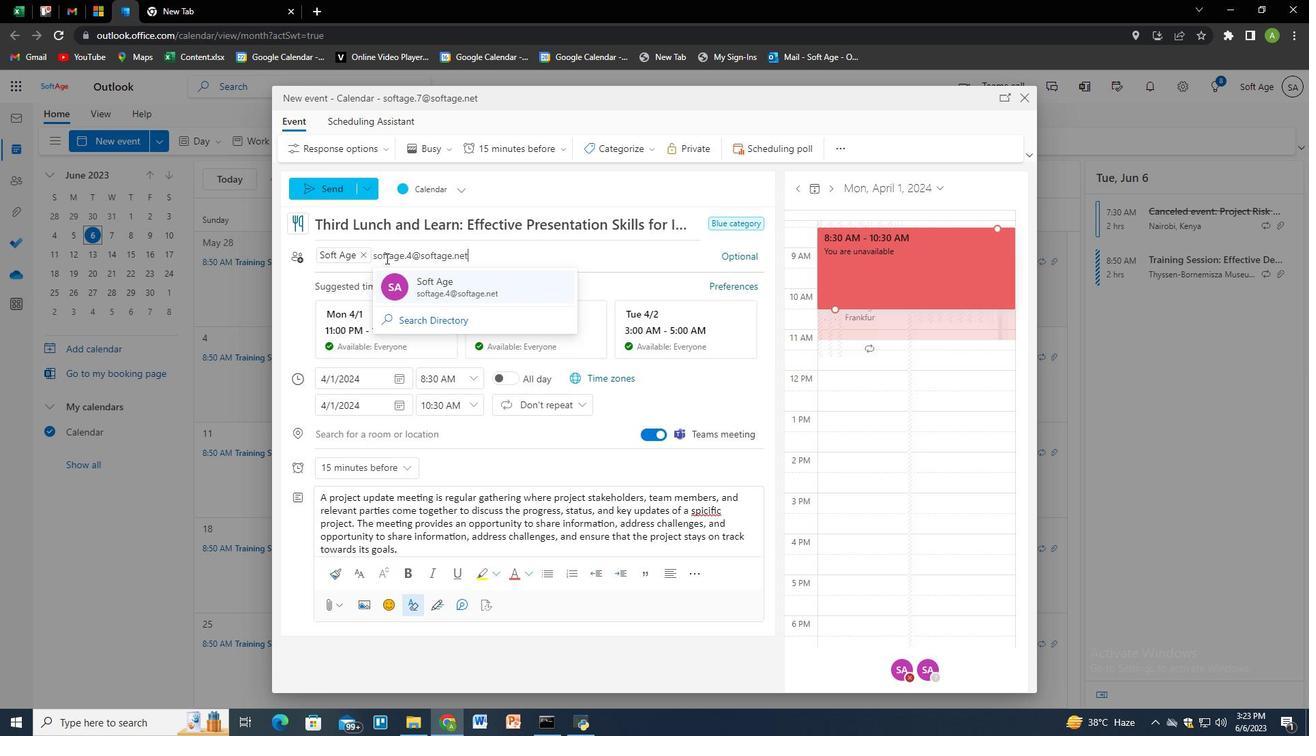 
Action: Mouse moved to (519, 155)
Screenshot: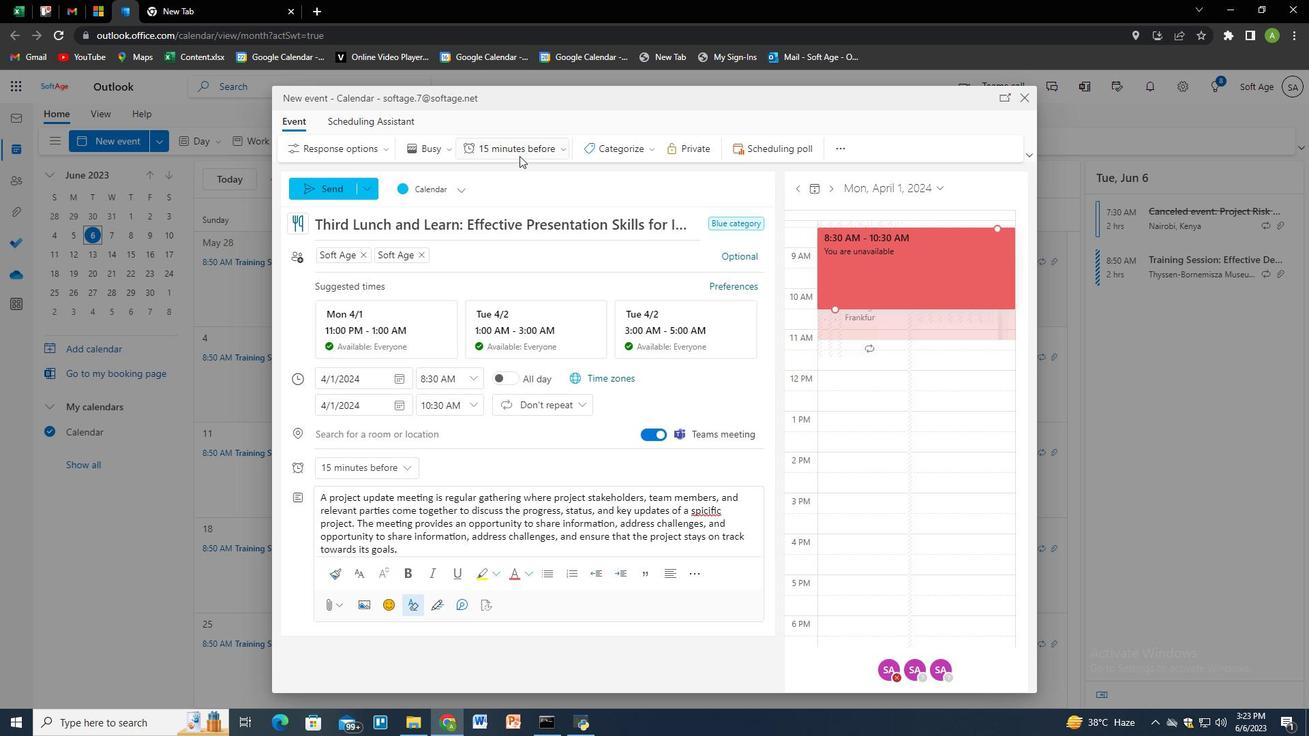 
Action: Mouse pressed left at (519, 155)
Screenshot: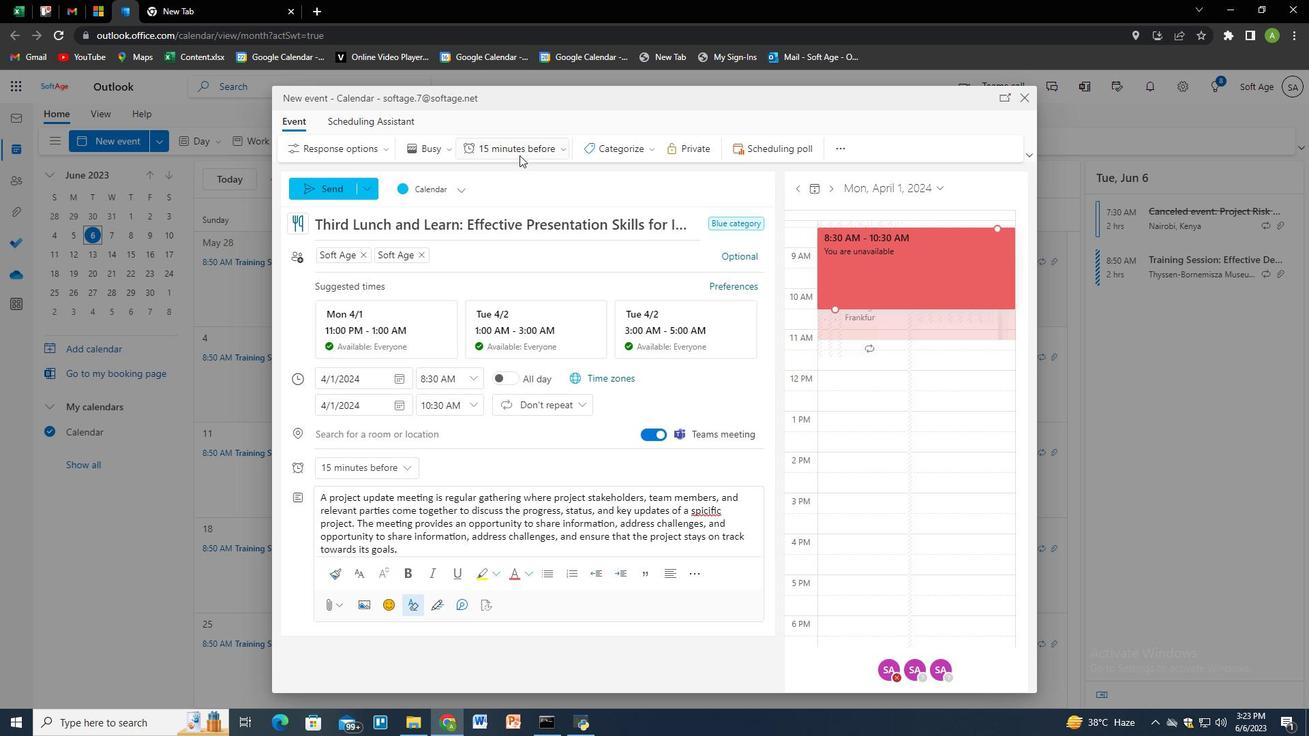 
Action: Mouse moved to (508, 228)
Screenshot: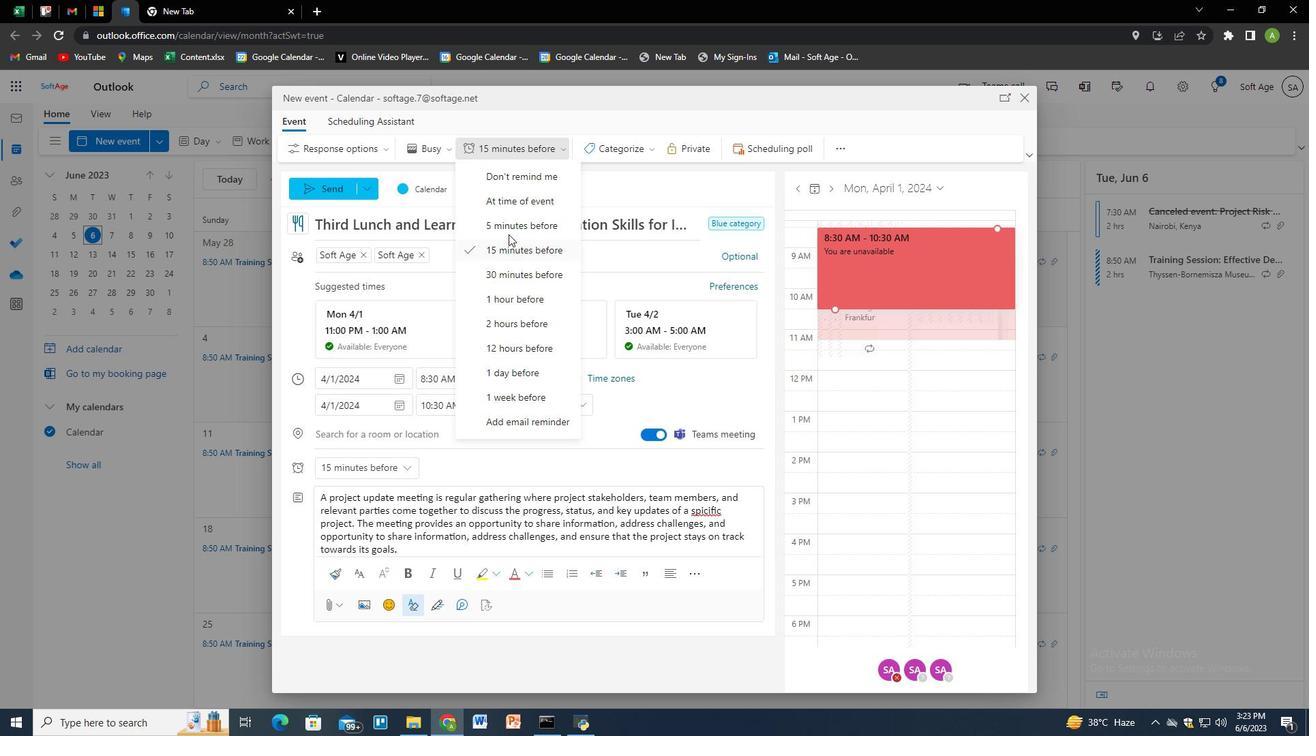 
Action: Mouse pressed left at (508, 228)
Screenshot: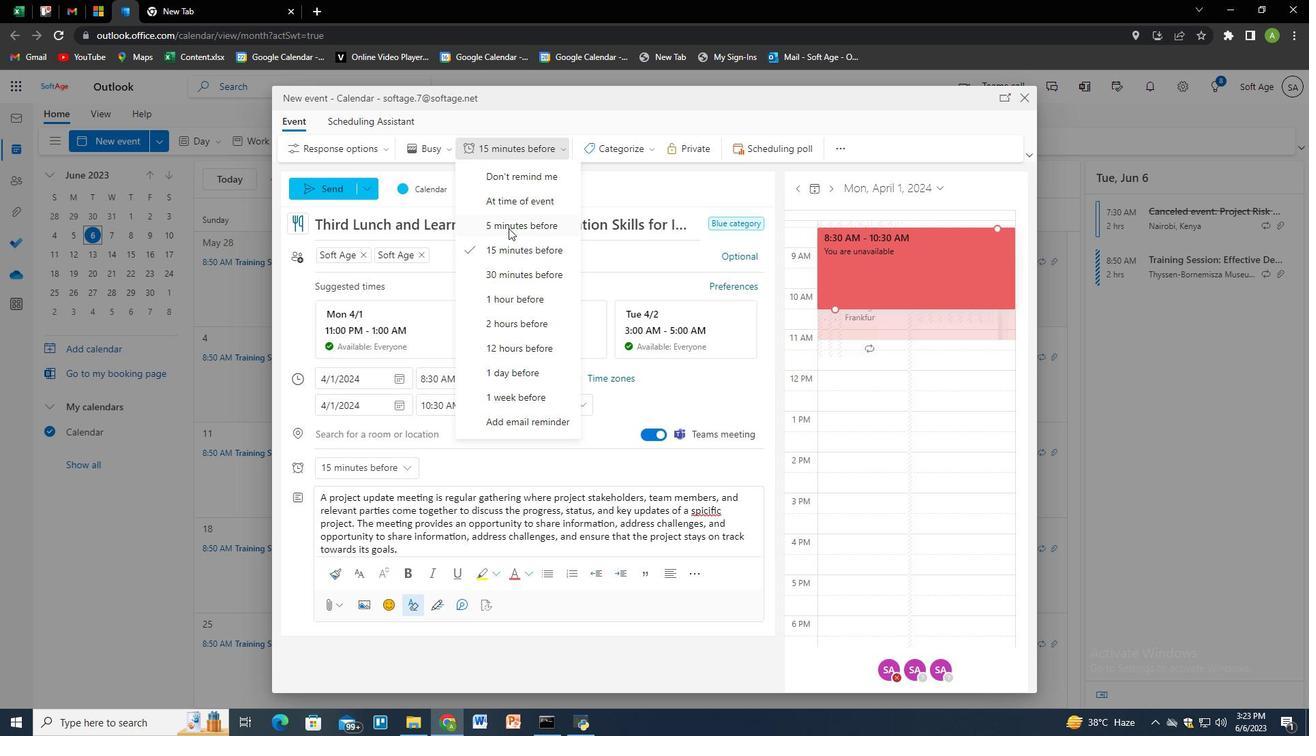 
Action: Mouse moved to (333, 193)
Screenshot: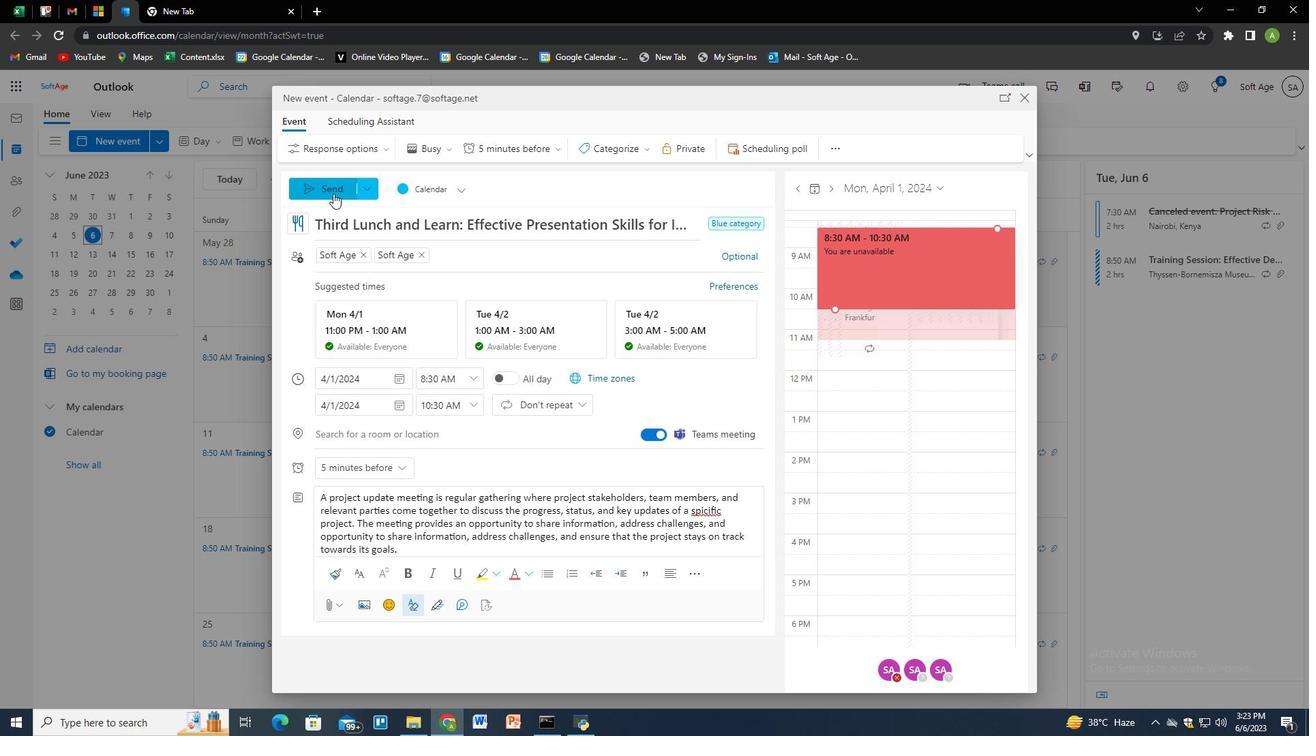 
Action: Mouse pressed left at (333, 193)
Screenshot: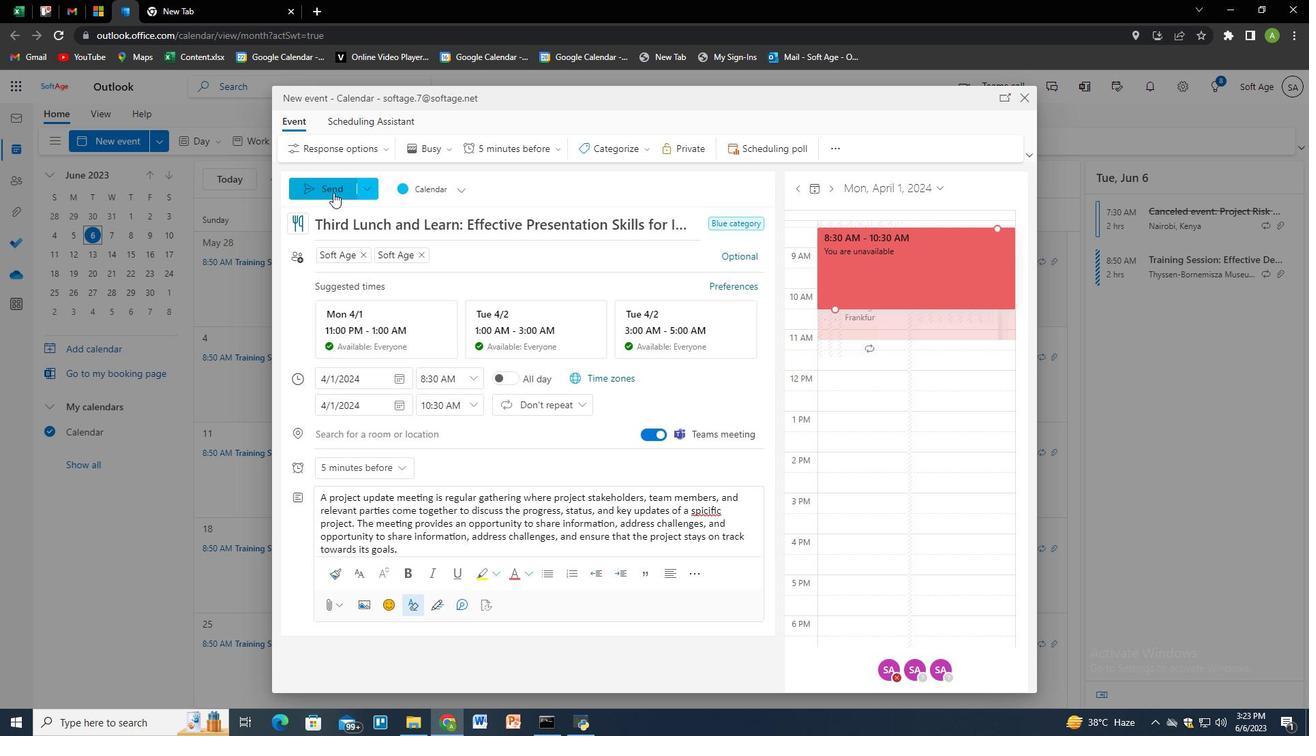 
Action: Mouse moved to (456, 375)
Screenshot: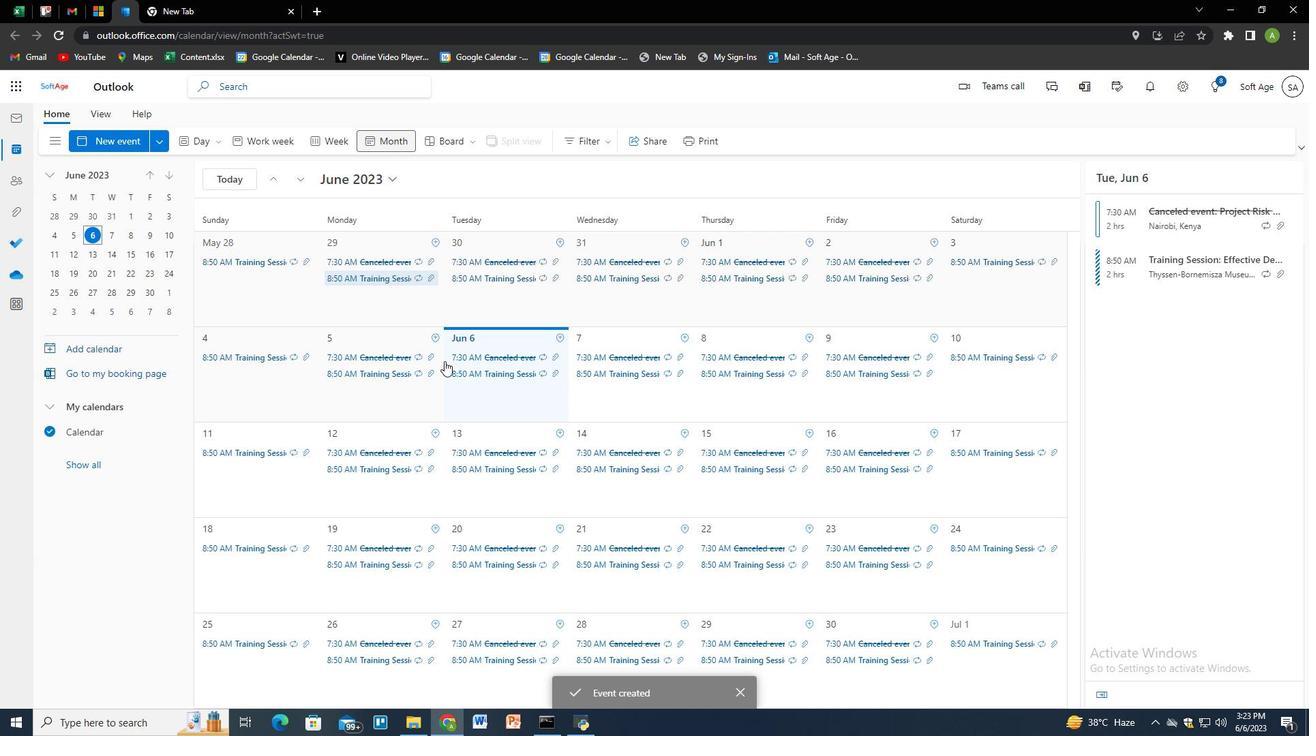 
